 Task: Look for space in Marshalltown, United States from 26th August, 2023 to 10th September, 2023 for 6 adults, 2 children in price range Rs.10000 to Rs.15000. Place can be entire place or shared room with 6 bedrooms having 6 beds and 6 bathrooms. Property type can be house, flat, guest house. Amenities needed are: wifi, TV, free parkinig on premises, gym, breakfast. Booking option can be shelf check-in. Required host language is English.
Action: Mouse moved to (446, 95)
Screenshot: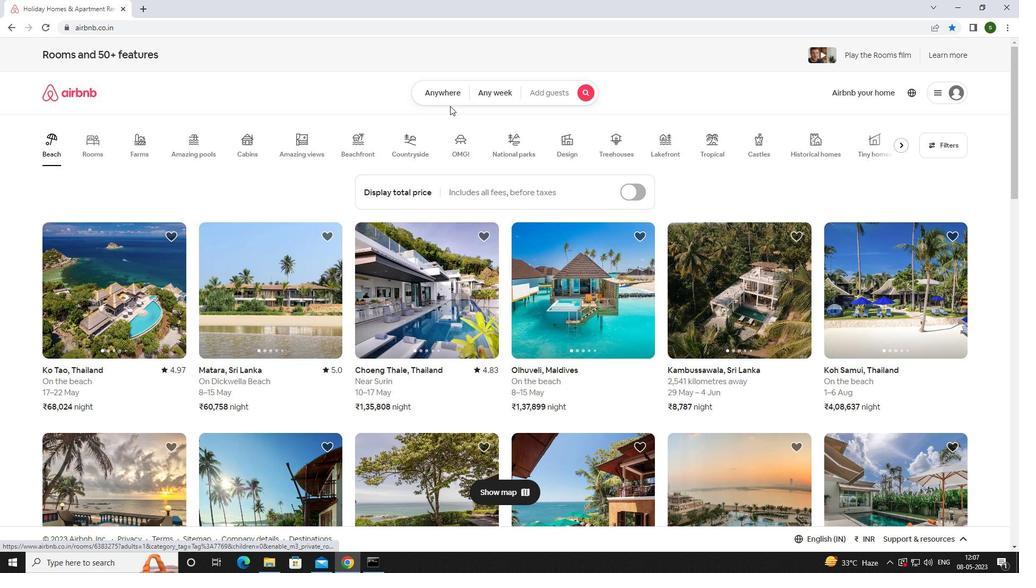 
Action: Mouse pressed left at (446, 95)
Screenshot: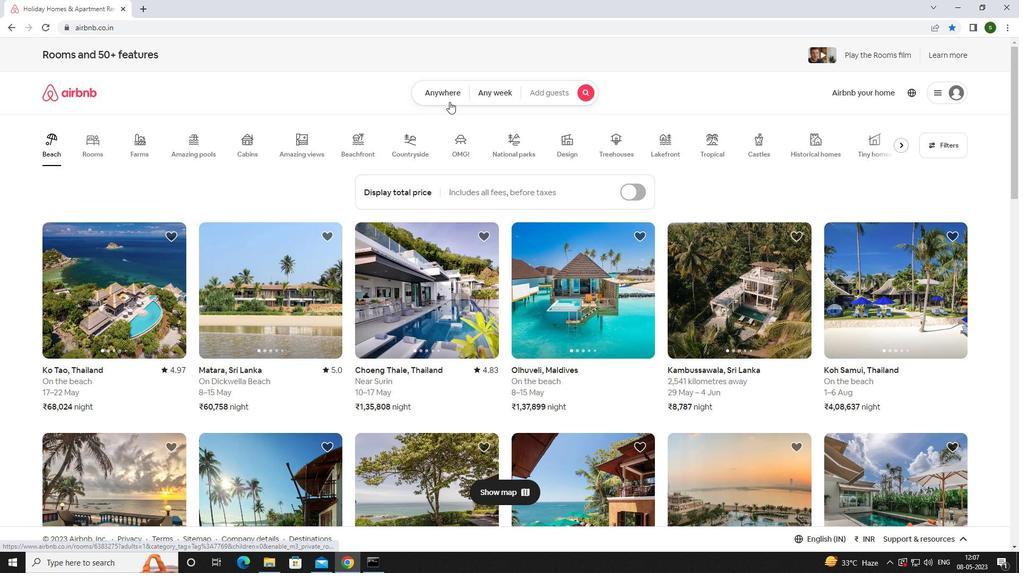 
Action: Mouse moved to (387, 134)
Screenshot: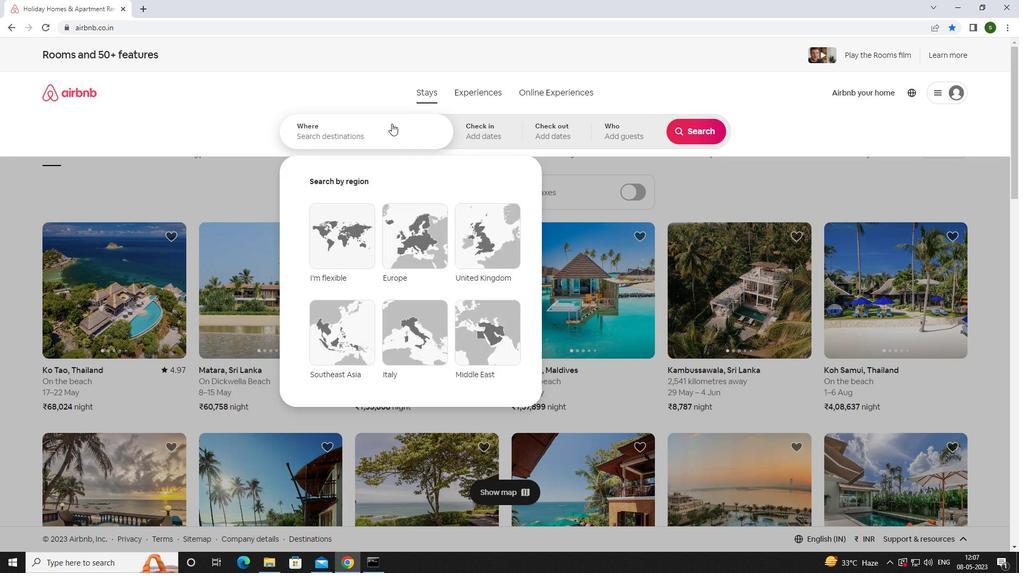 
Action: Mouse pressed left at (387, 134)
Screenshot: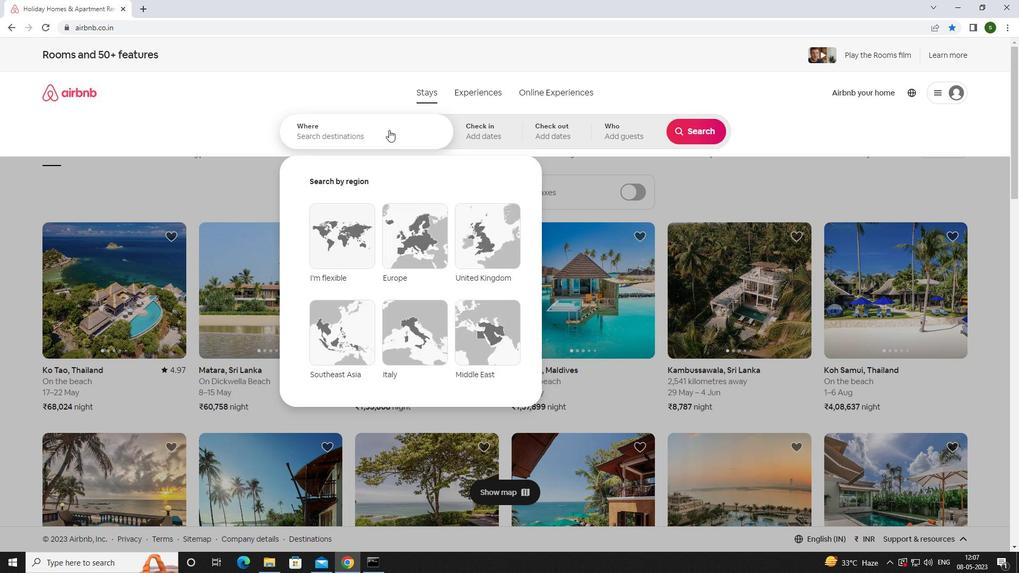 
Action: Key pressed <Key.caps_lock>m<Key.caps_lock>arshalltown,<Key.space><Key.caps_lock>u<Key.caps_lock>nited<Key.space><Key.caps_lock>s<Key.caps_lock>tates<Key.enter>
Screenshot: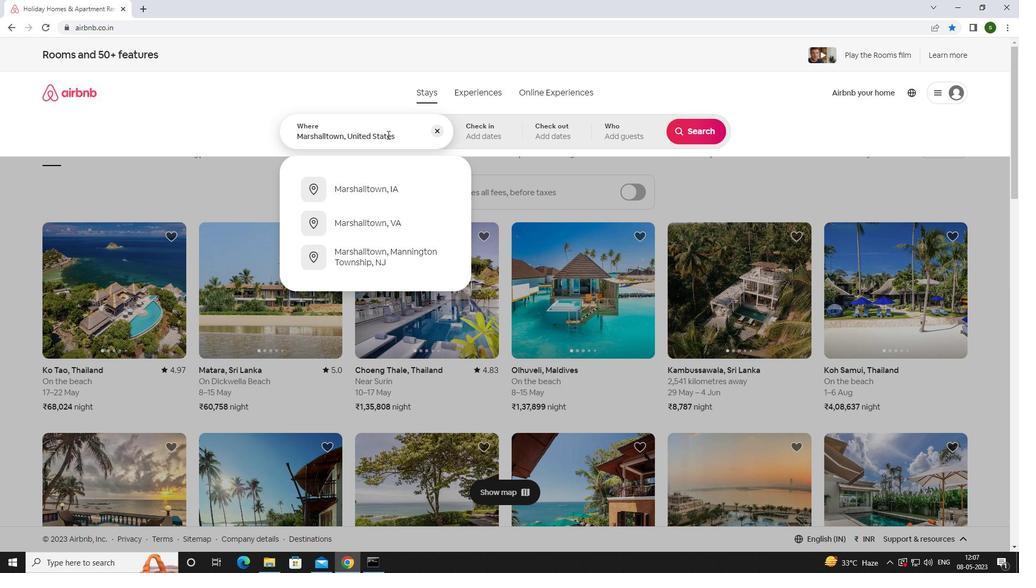 
Action: Mouse moved to (694, 208)
Screenshot: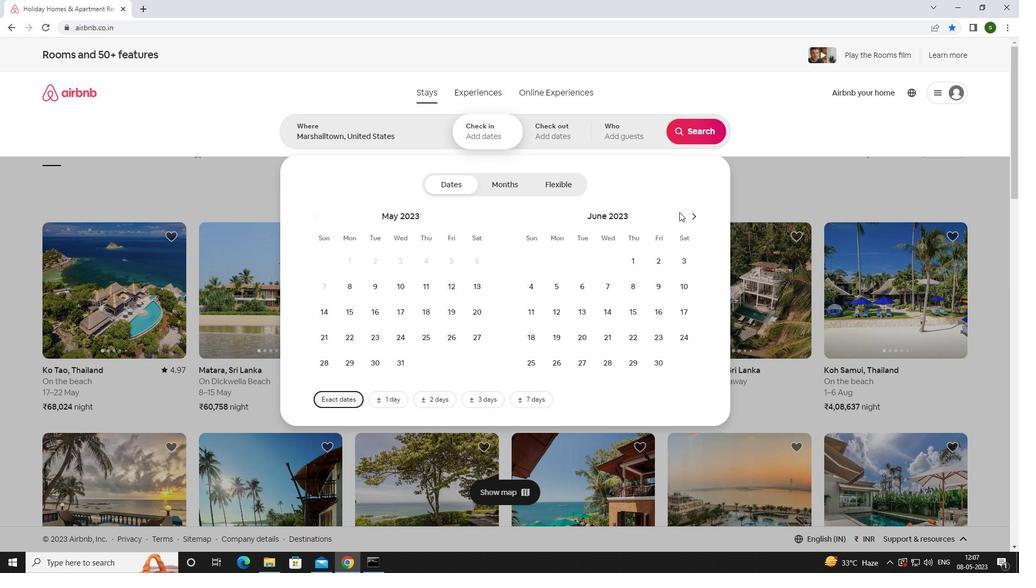 
Action: Mouse pressed left at (694, 208)
Screenshot: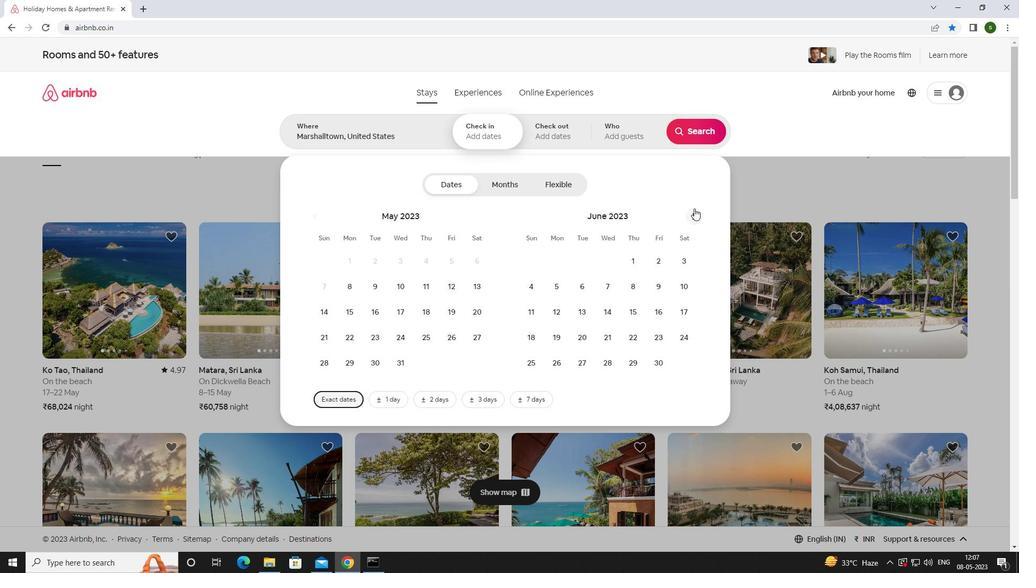 
Action: Mouse moved to (691, 212)
Screenshot: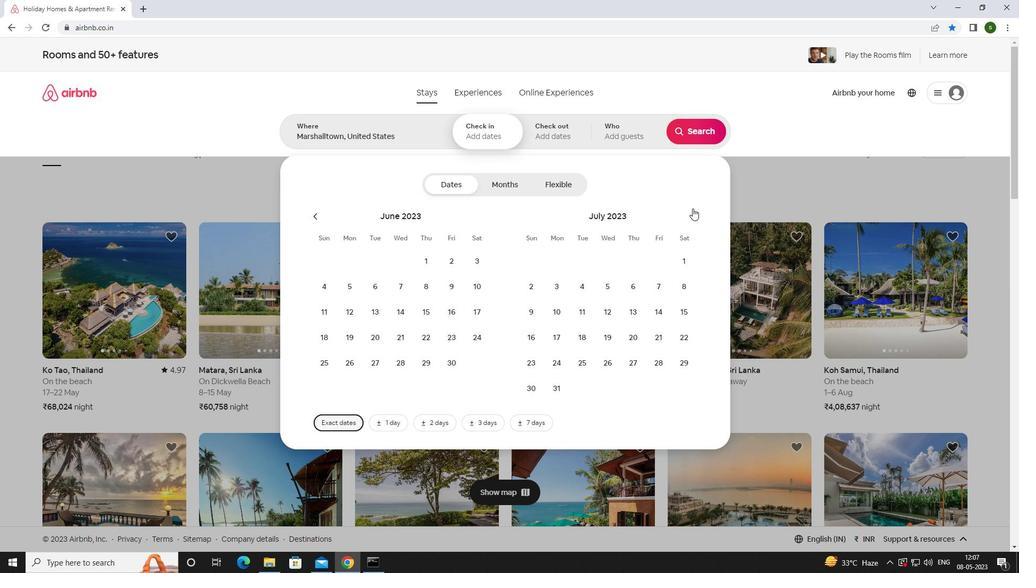 
Action: Mouse pressed left at (691, 212)
Screenshot: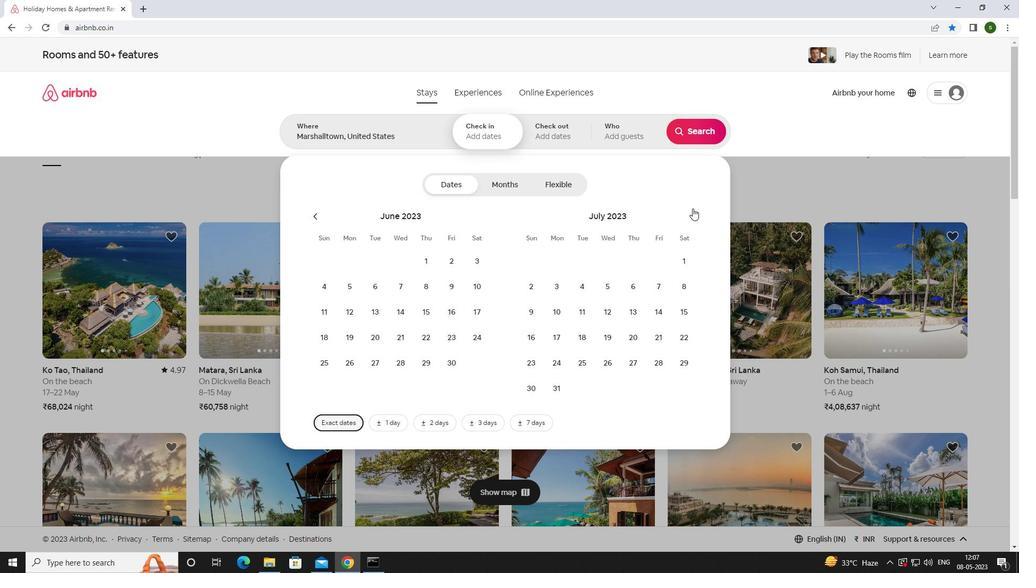 
Action: Mouse moved to (682, 342)
Screenshot: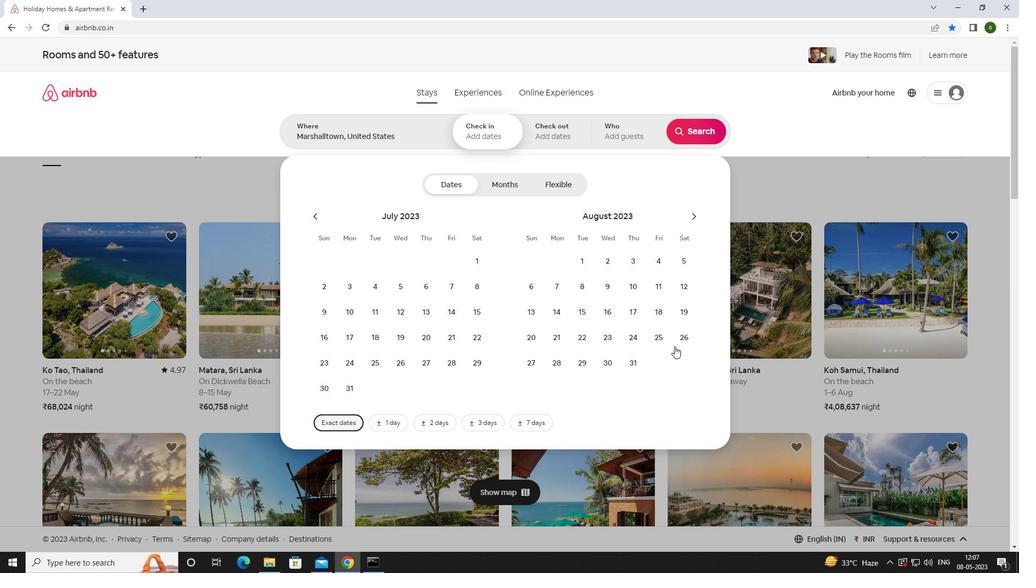 
Action: Mouse pressed left at (682, 342)
Screenshot: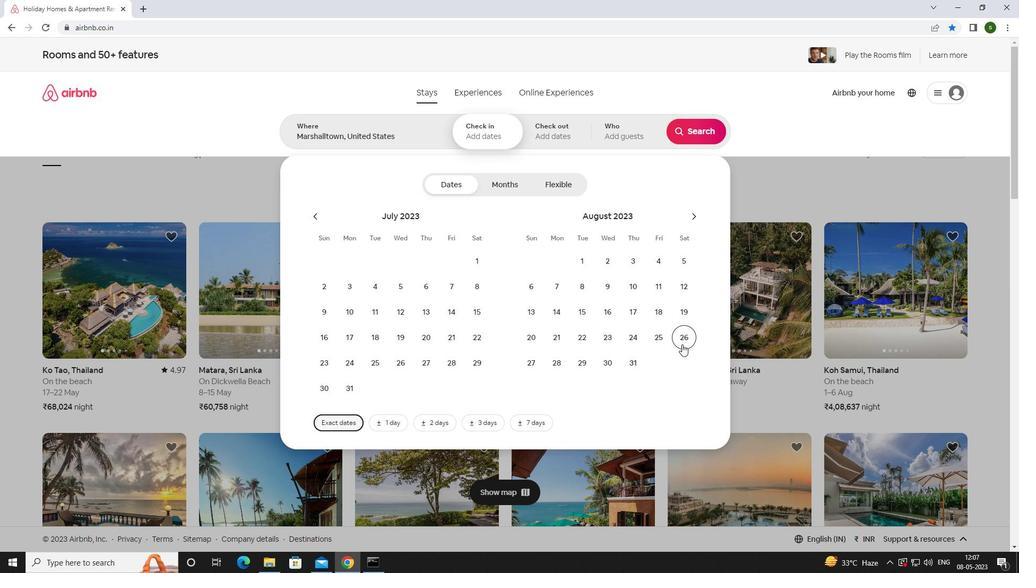 
Action: Mouse moved to (690, 214)
Screenshot: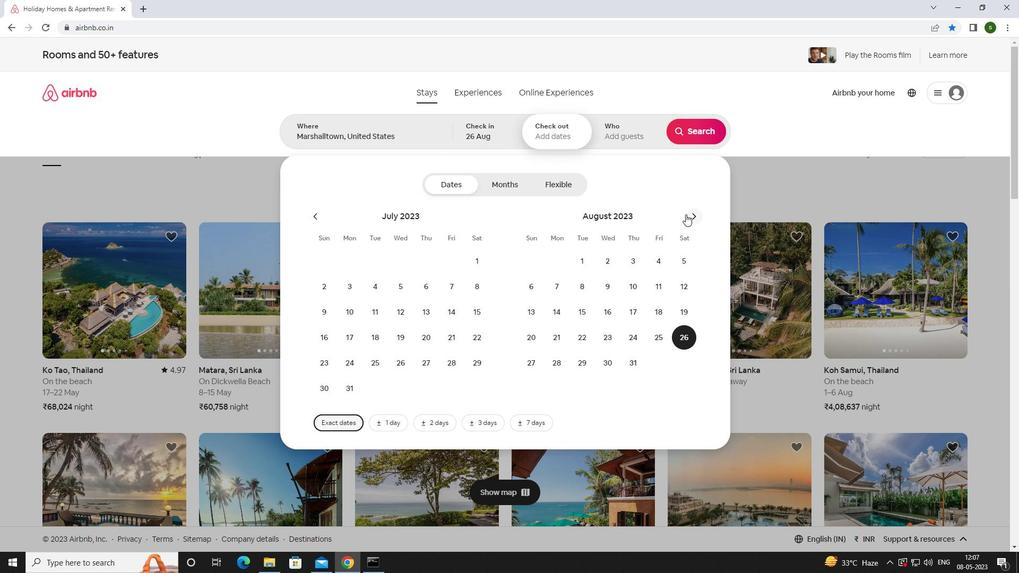 
Action: Mouse pressed left at (690, 214)
Screenshot: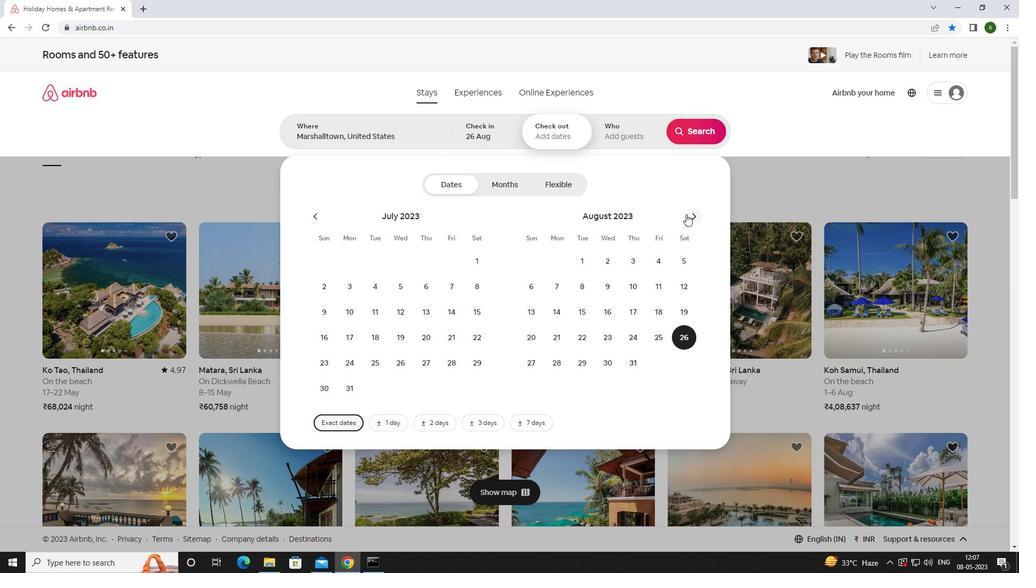 
Action: Mouse moved to (531, 313)
Screenshot: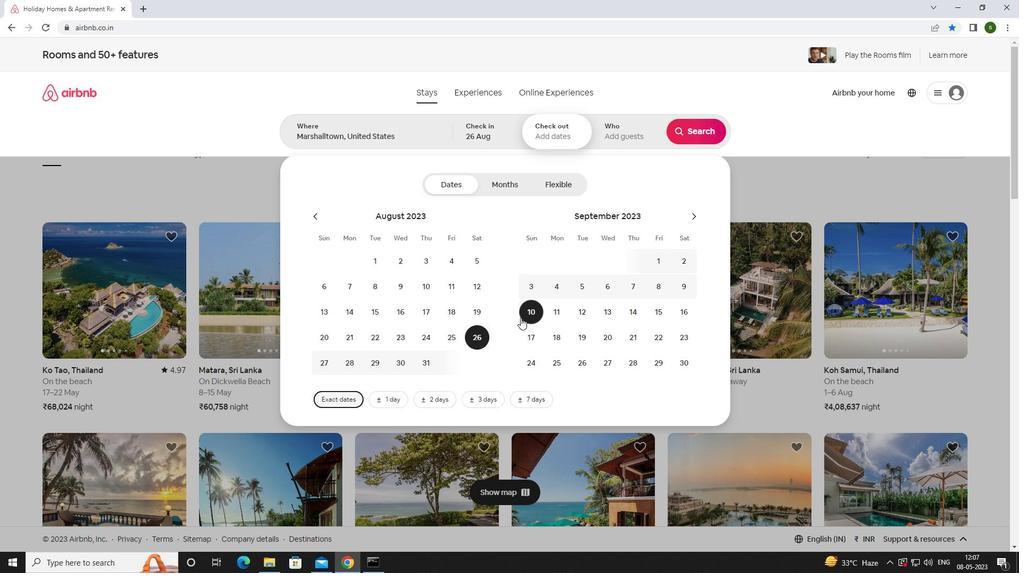 
Action: Mouse pressed left at (531, 313)
Screenshot: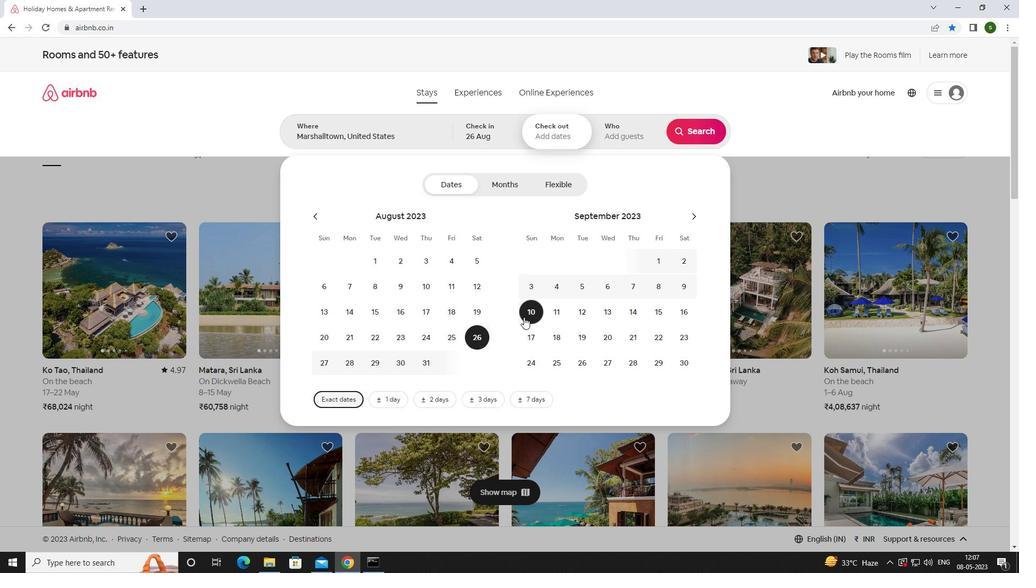 
Action: Mouse moved to (633, 135)
Screenshot: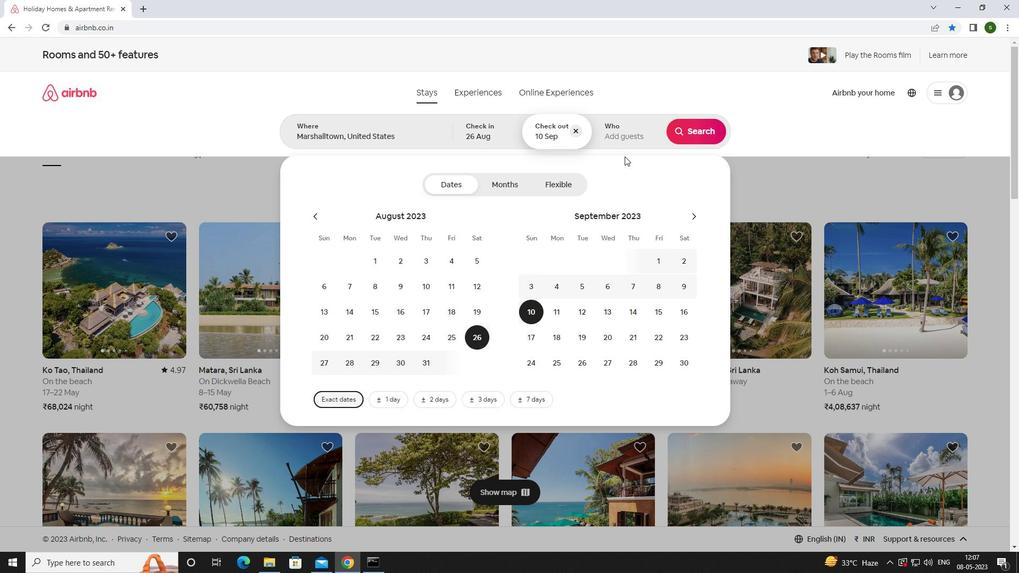 
Action: Mouse pressed left at (633, 135)
Screenshot: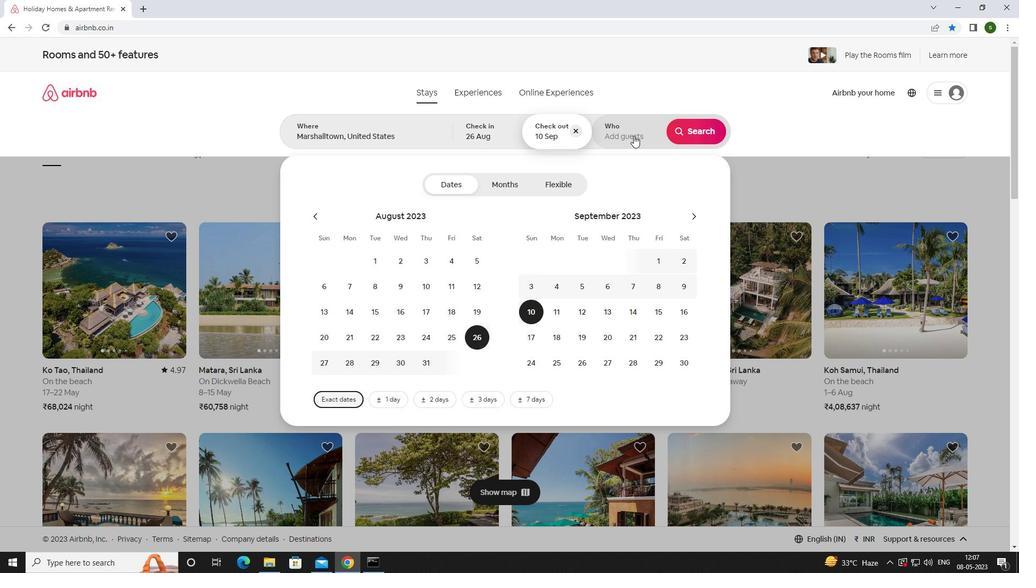 
Action: Mouse moved to (705, 186)
Screenshot: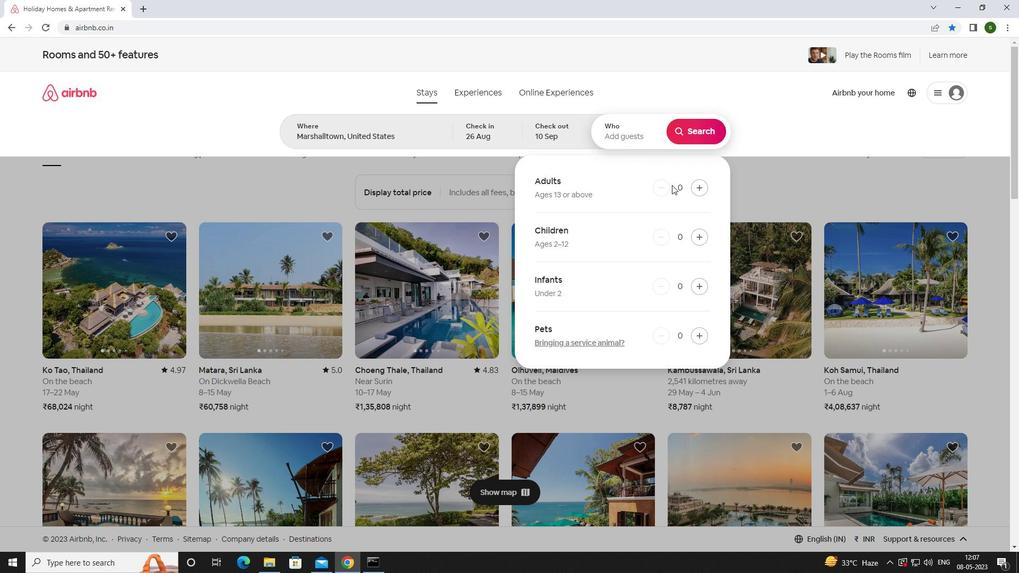 
Action: Mouse pressed left at (705, 186)
Screenshot: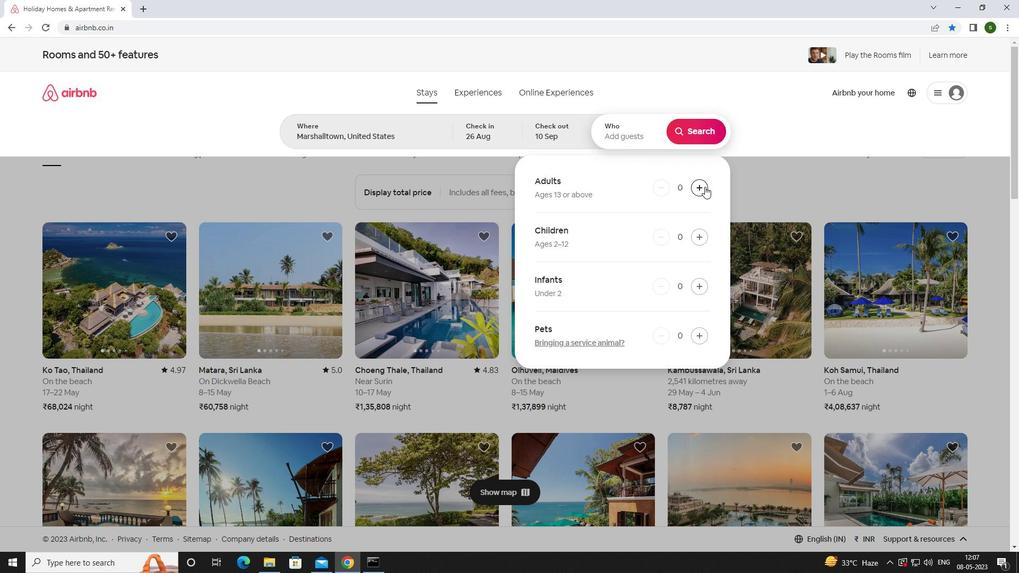 
Action: Mouse pressed left at (705, 186)
Screenshot: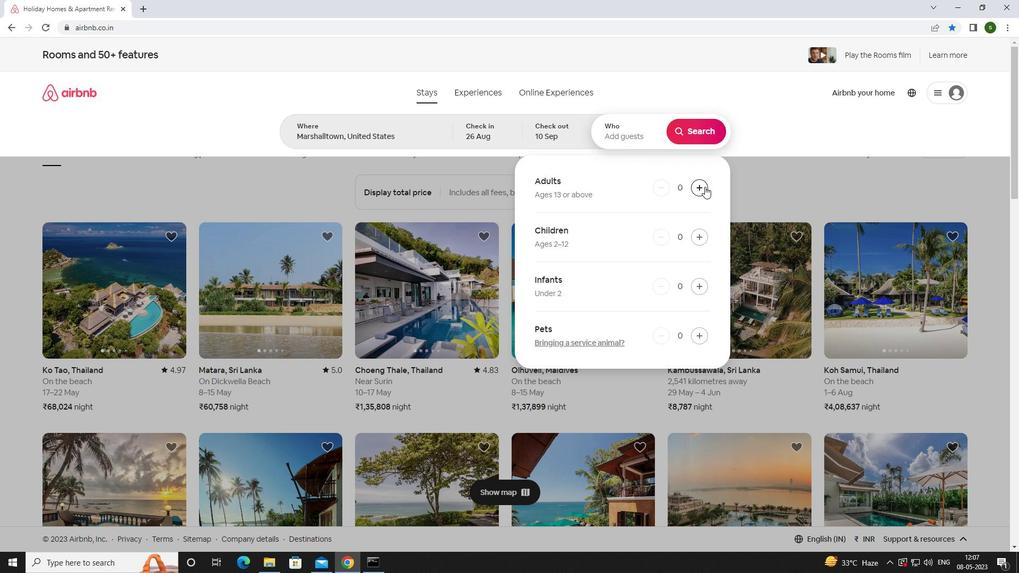 
Action: Mouse pressed left at (705, 186)
Screenshot: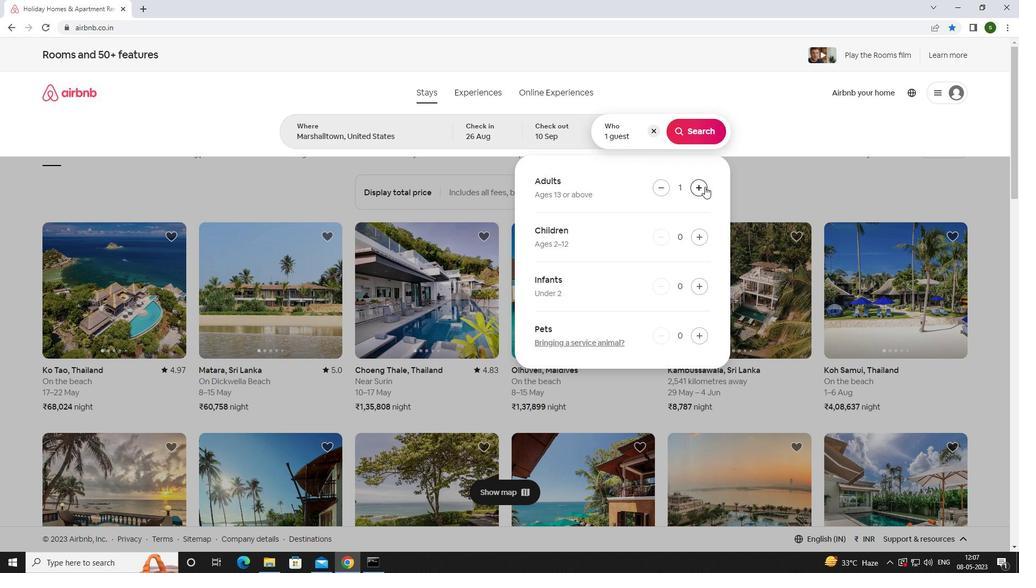 
Action: Mouse pressed left at (705, 186)
Screenshot: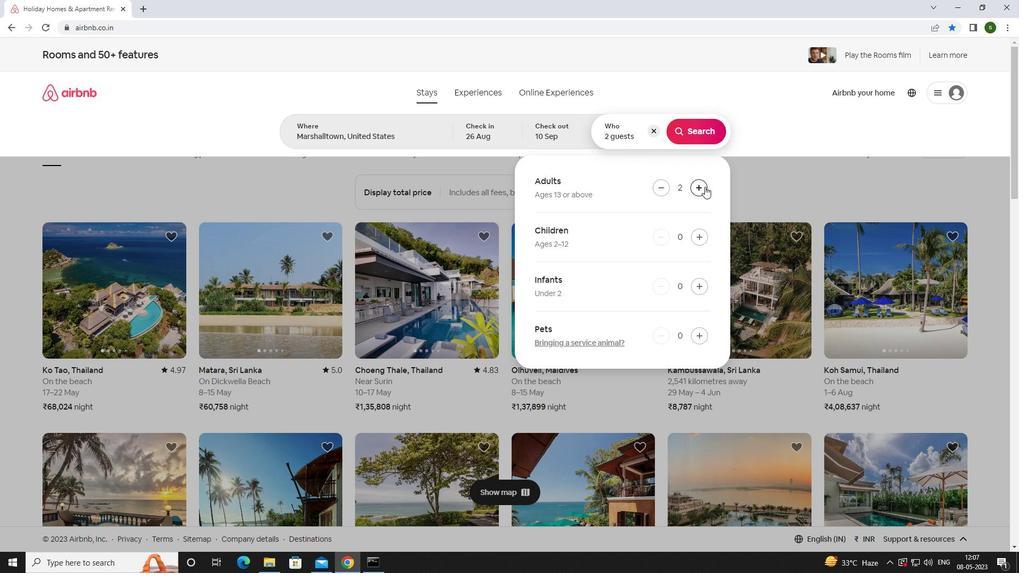 
Action: Mouse pressed left at (705, 186)
Screenshot: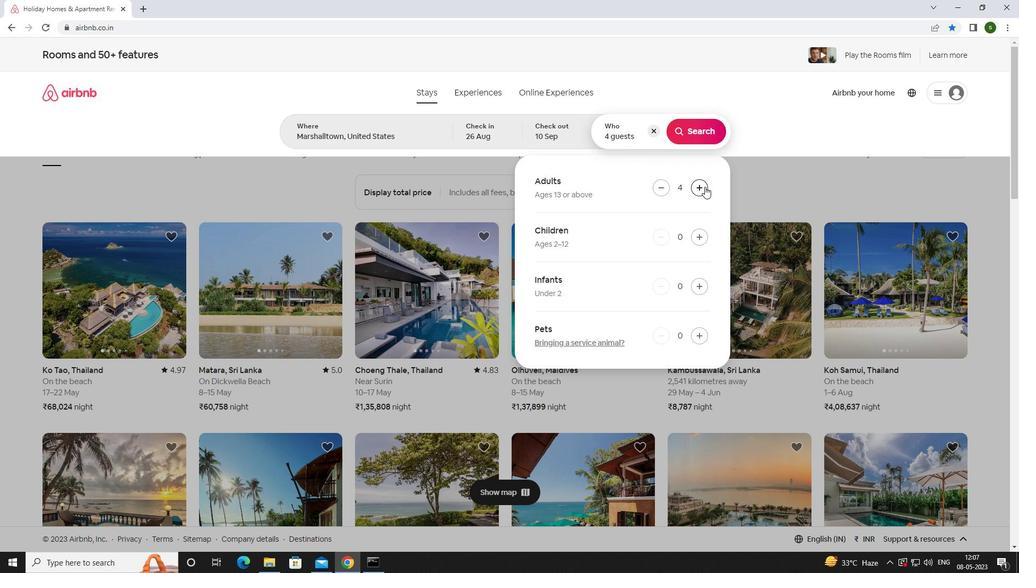 
Action: Mouse pressed left at (705, 186)
Screenshot: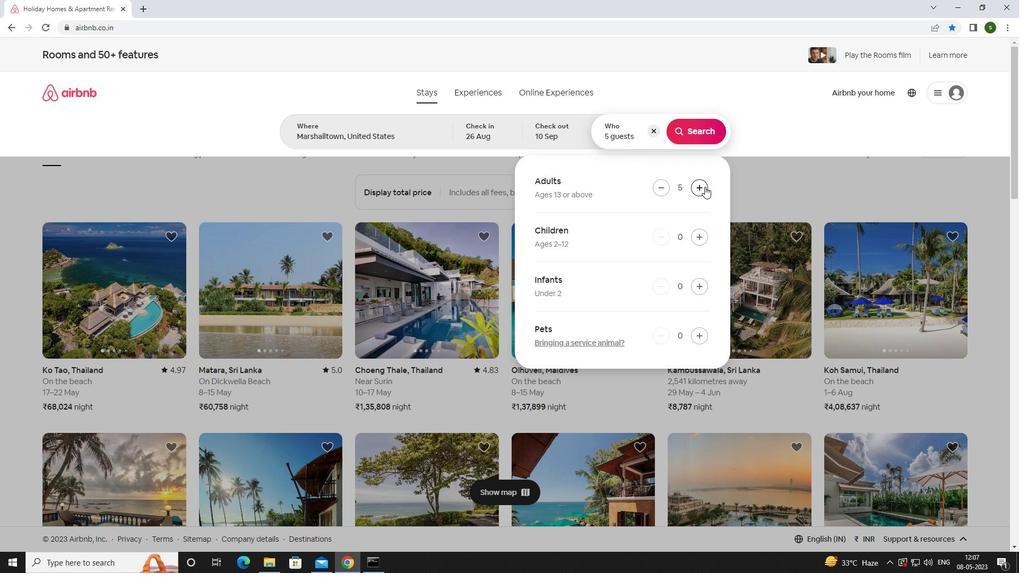 
Action: Mouse moved to (696, 236)
Screenshot: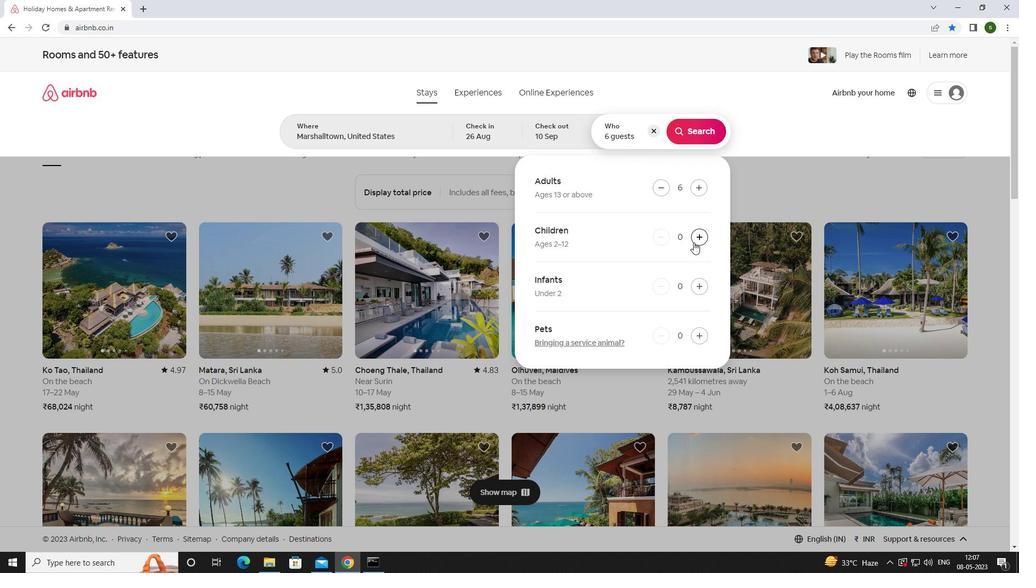 
Action: Mouse pressed left at (696, 236)
Screenshot: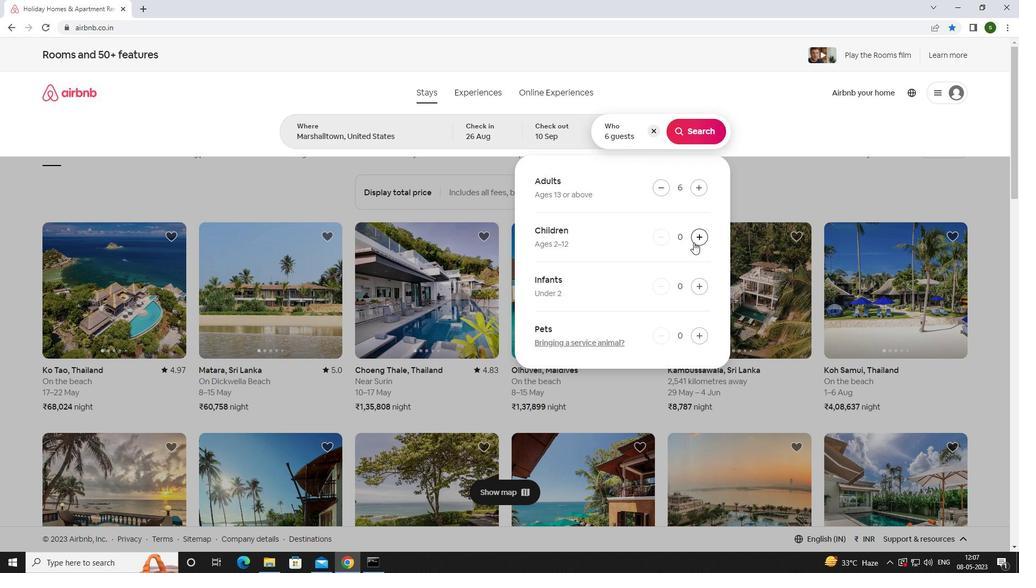 
Action: Mouse pressed left at (696, 236)
Screenshot: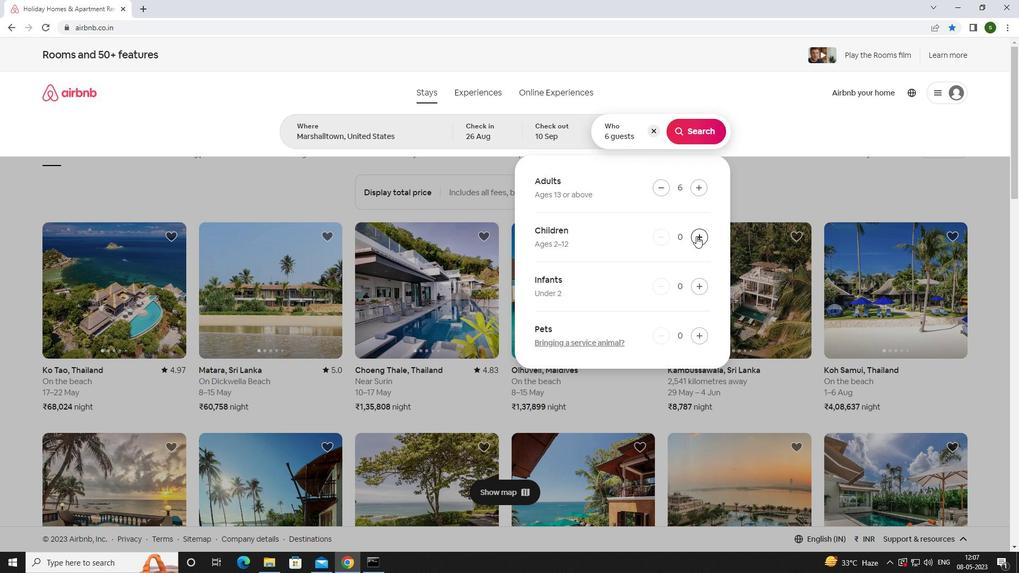 
Action: Mouse moved to (695, 137)
Screenshot: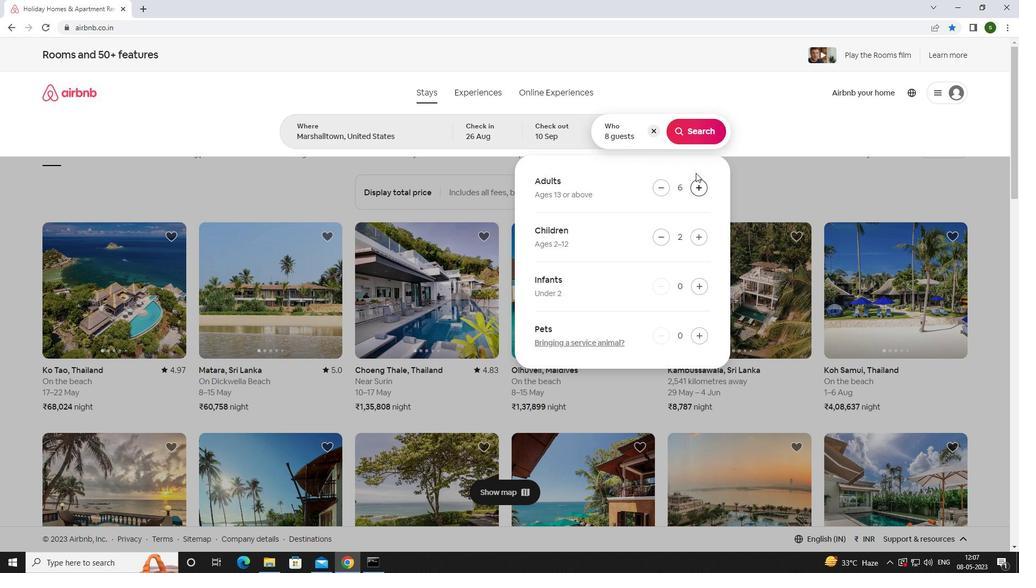
Action: Mouse pressed left at (695, 137)
Screenshot: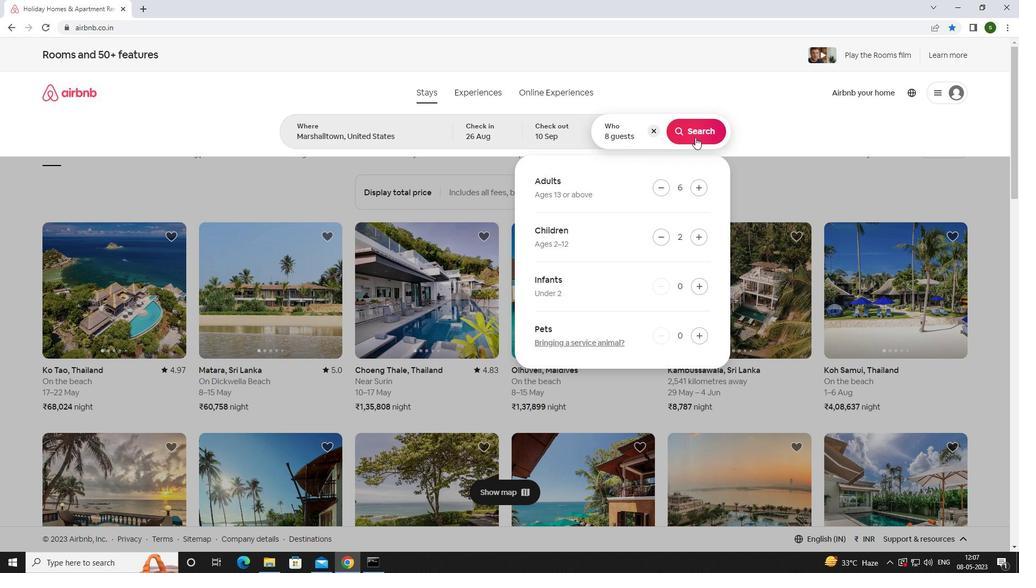 
Action: Mouse moved to (964, 108)
Screenshot: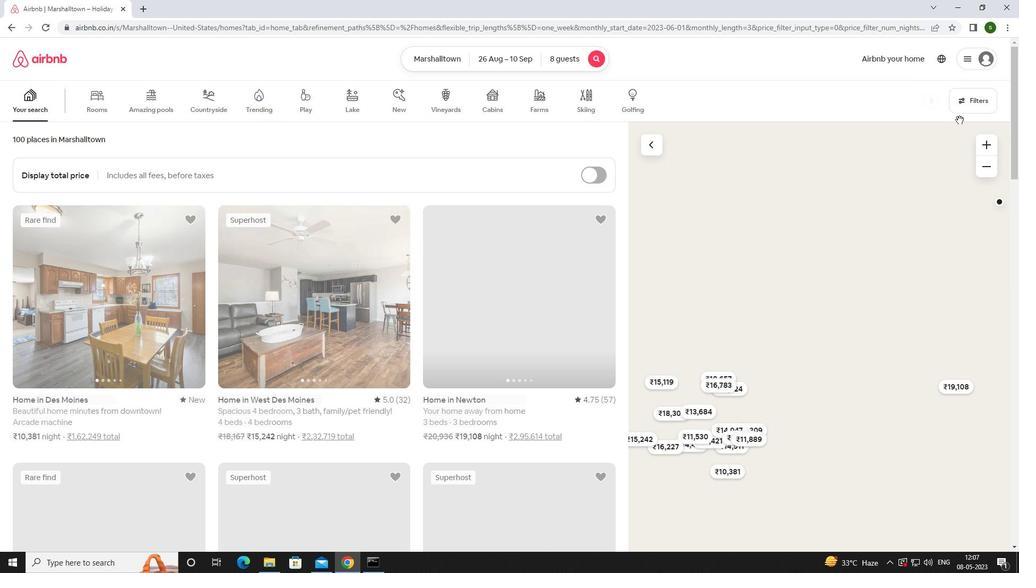 
Action: Mouse pressed left at (964, 108)
Screenshot: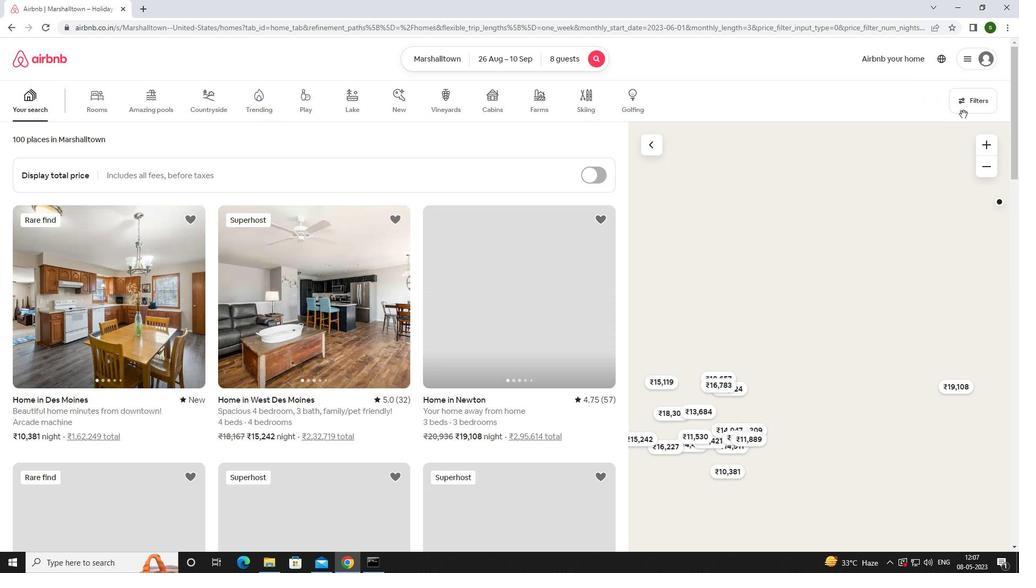 
Action: Mouse moved to (442, 353)
Screenshot: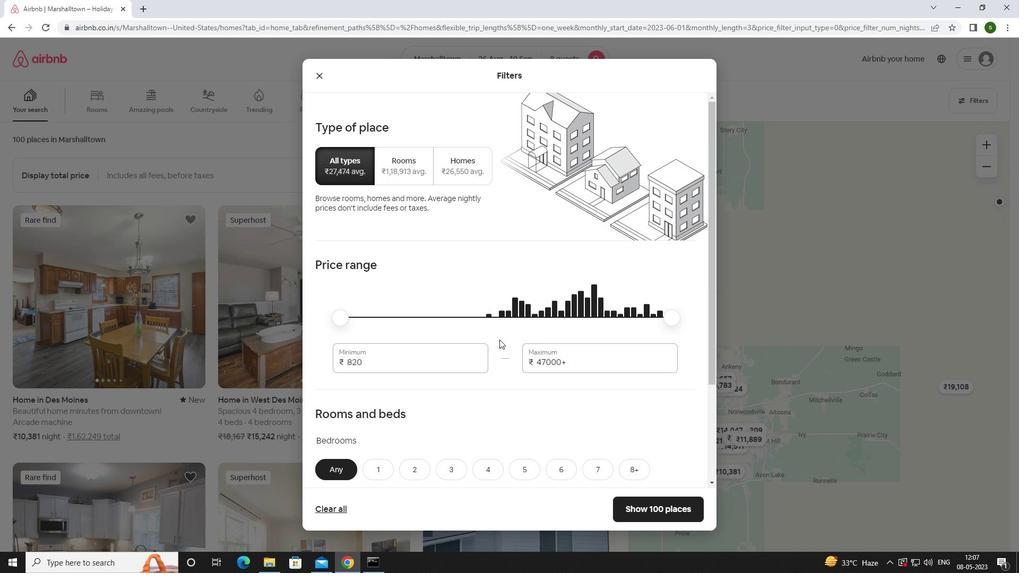 
Action: Mouse pressed left at (442, 353)
Screenshot: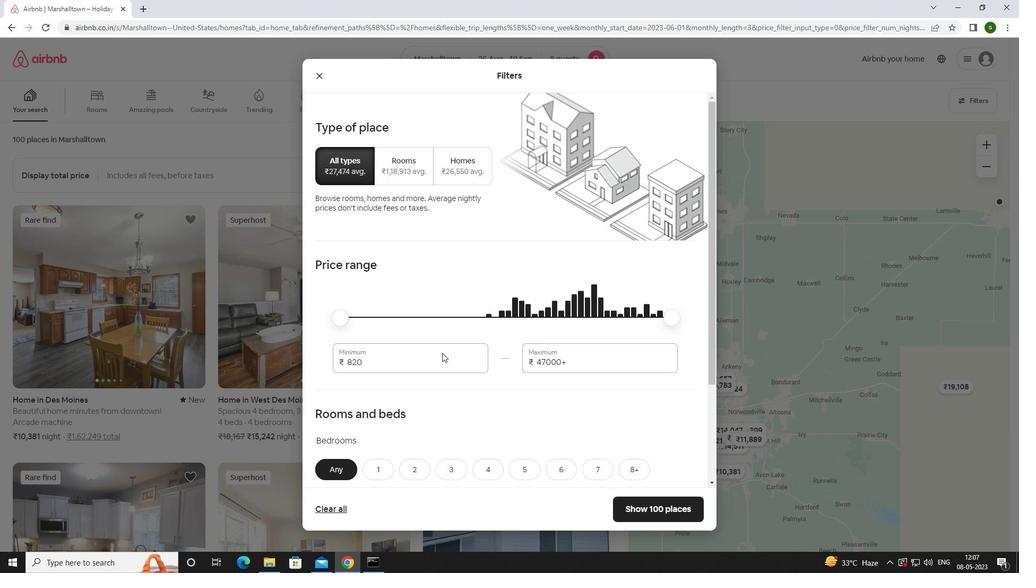 
Action: Mouse moved to (441, 353)
Screenshot: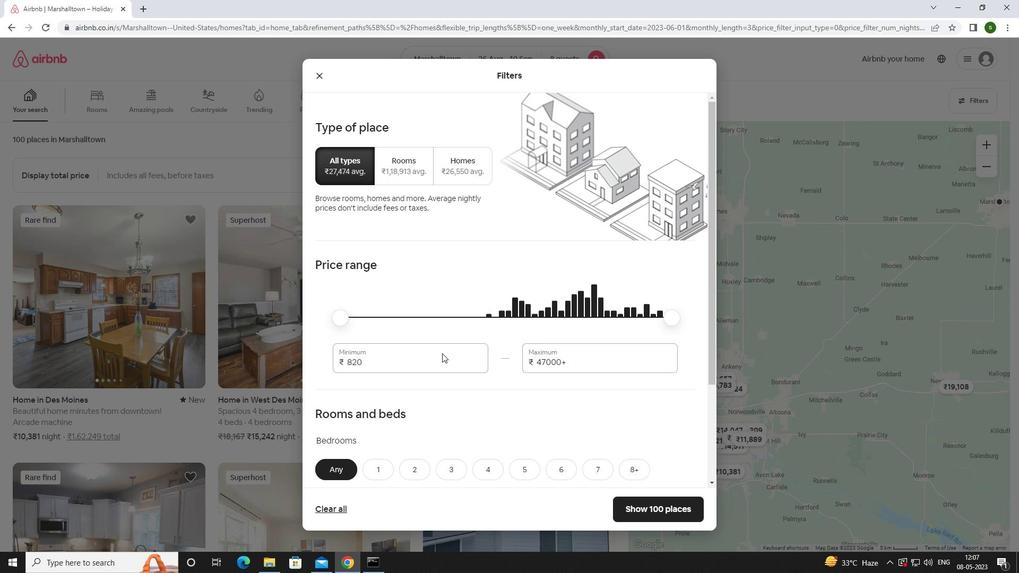 
Action: Key pressed <Key.backspace><Key.backspace><Key.backspace><Key.backspace><Key.backspace>10000
Screenshot: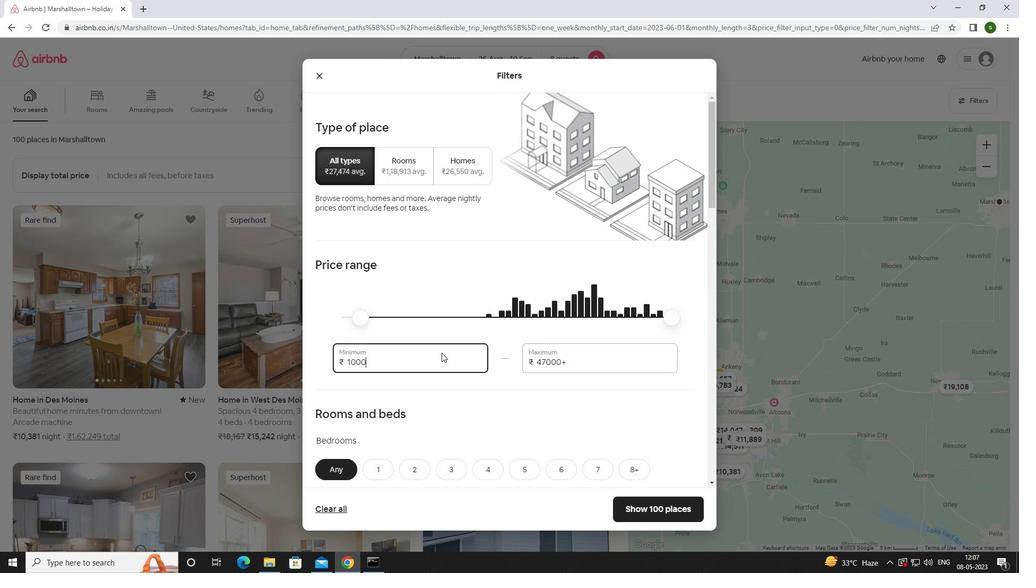 
Action: Mouse moved to (574, 361)
Screenshot: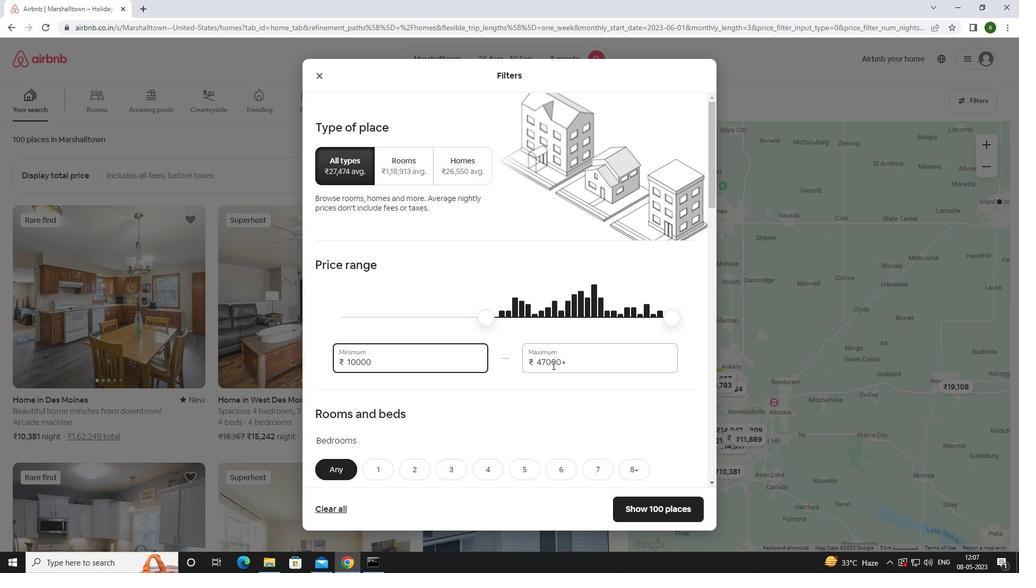 
Action: Mouse pressed left at (574, 361)
Screenshot: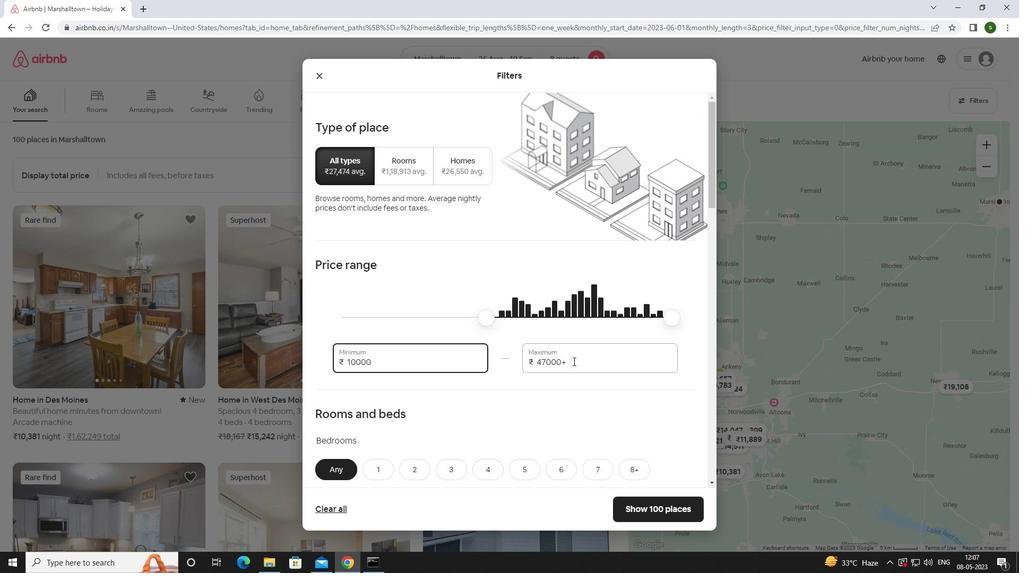 
Action: Mouse moved to (575, 359)
Screenshot: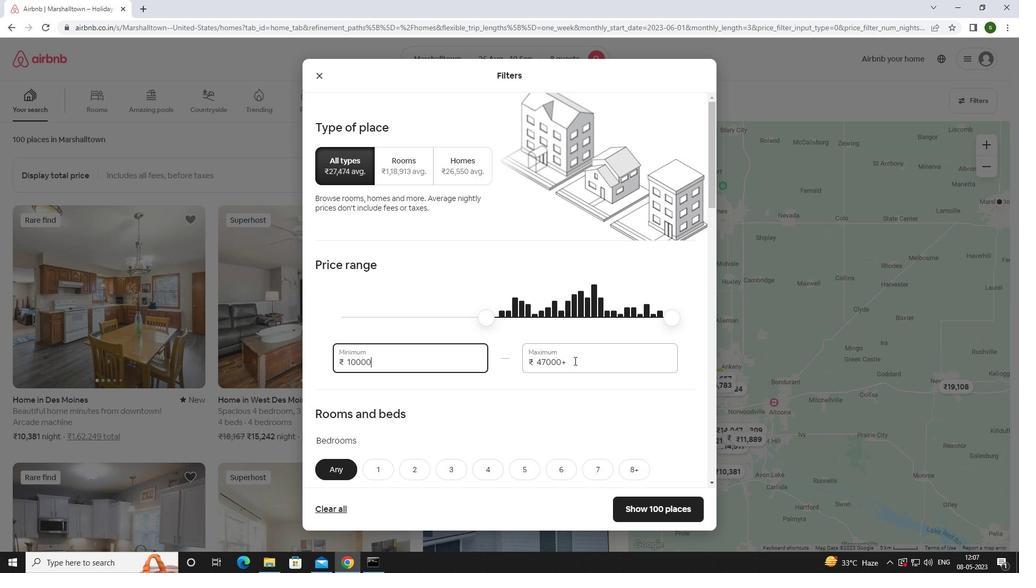
Action: Key pressed <Key.backspace><Key.backspace><Key.backspace><Key.backspace><Key.backspace><Key.backspace><Key.backspace><Key.backspace><Key.backspace>15000
Screenshot: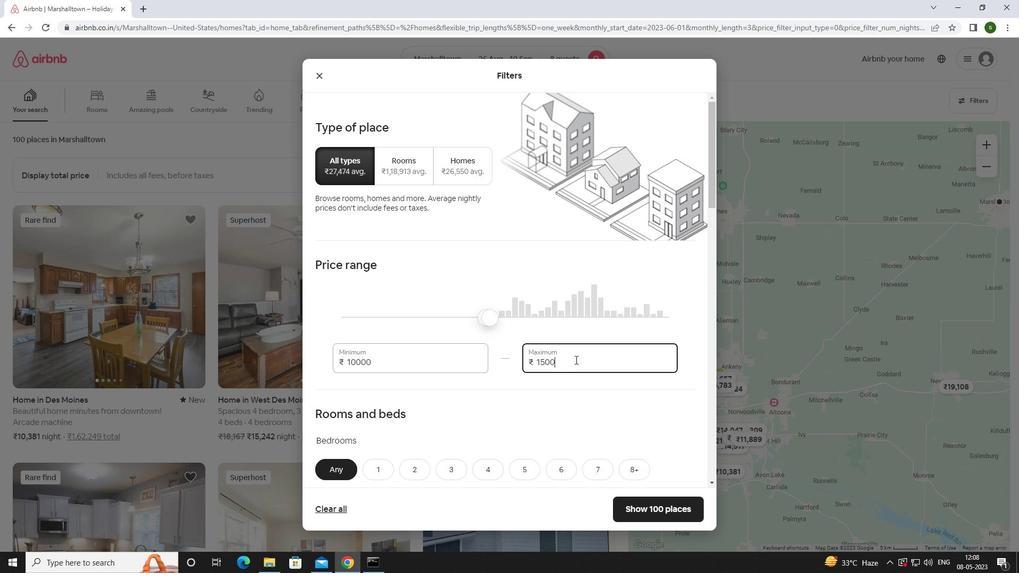 
Action: Mouse moved to (554, 359)
Screenshot: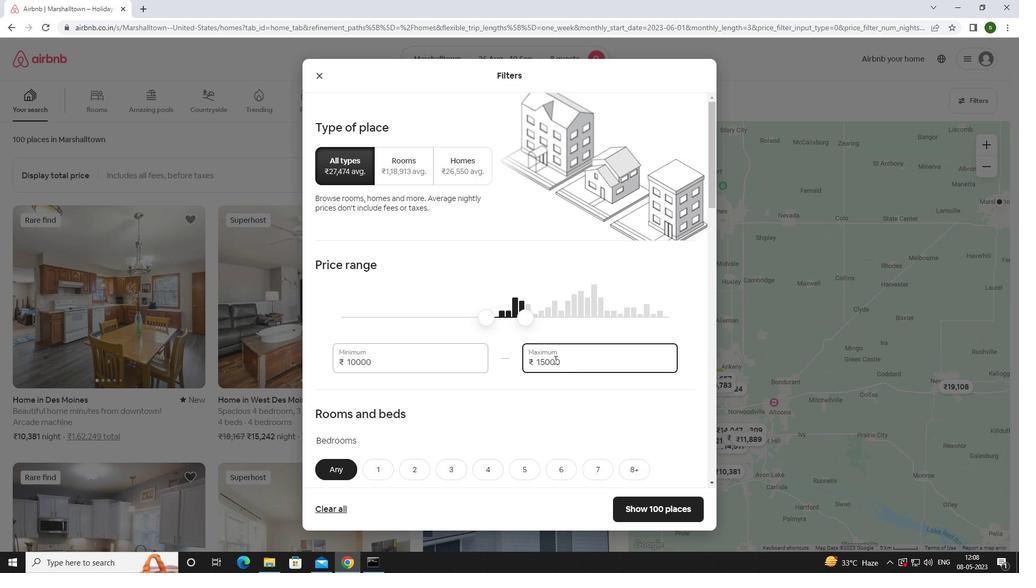
Action: Mouse scrolled (554, 359) with delta (0, 0)
Screenshot: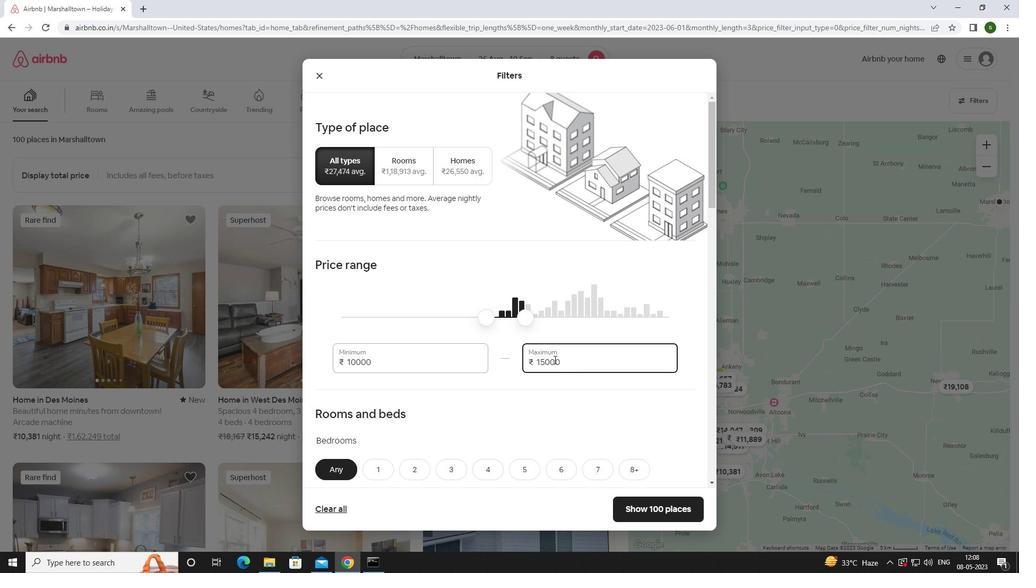 
Action: Mouse scrolled (554, 359) with delta (0, 0)
Screenshot: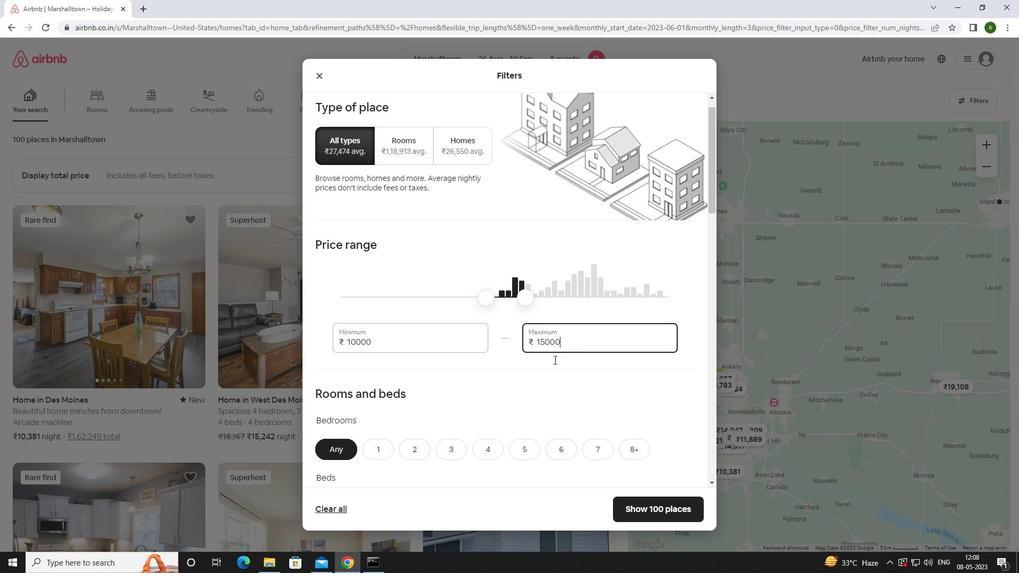
Action: Mouse scrolled (554, 359) with delta (0, 0)
Screenshot: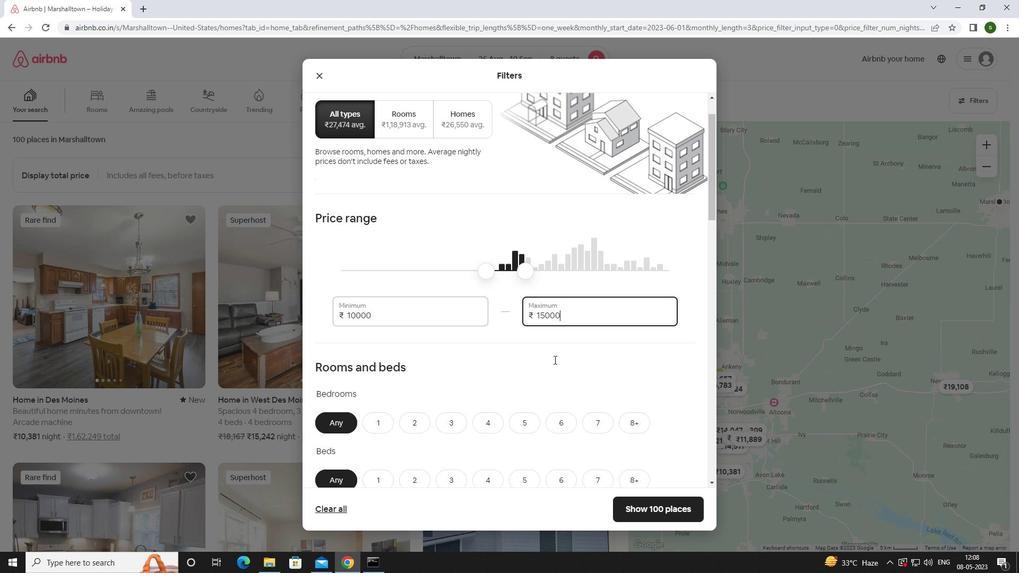 
Action: Mouse scrolled (554, 359) with delta (0, 0)
Screenshot: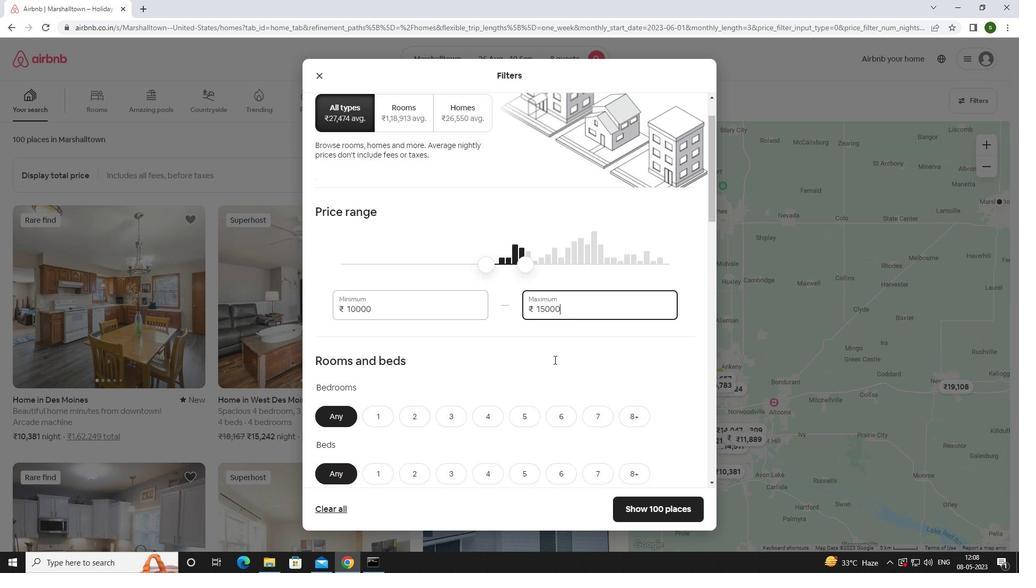 
Action: Mouse moved to (556, 254)
Screenshot: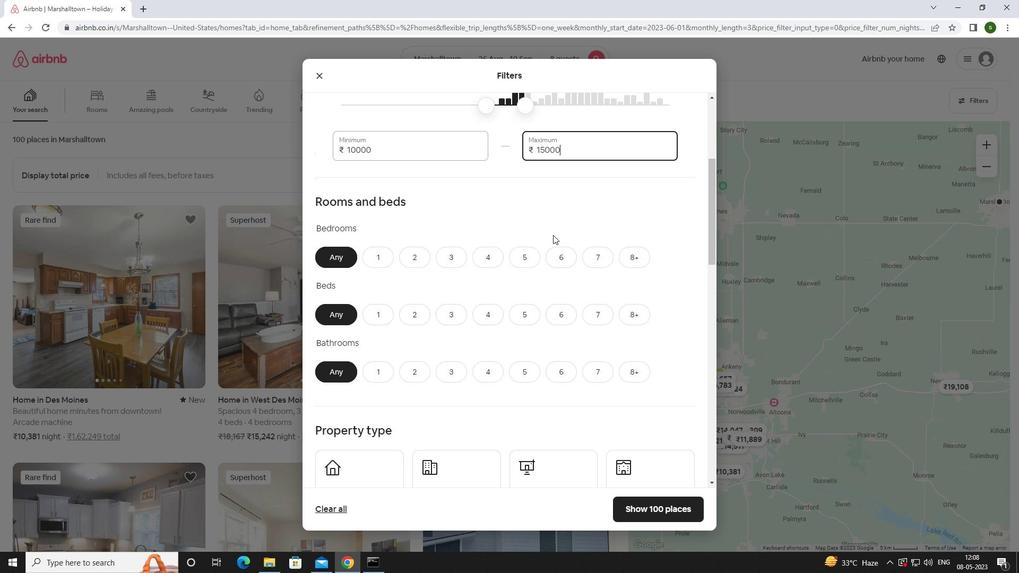 
Action: Mouse pressed left at (556, 254)
Screenshot: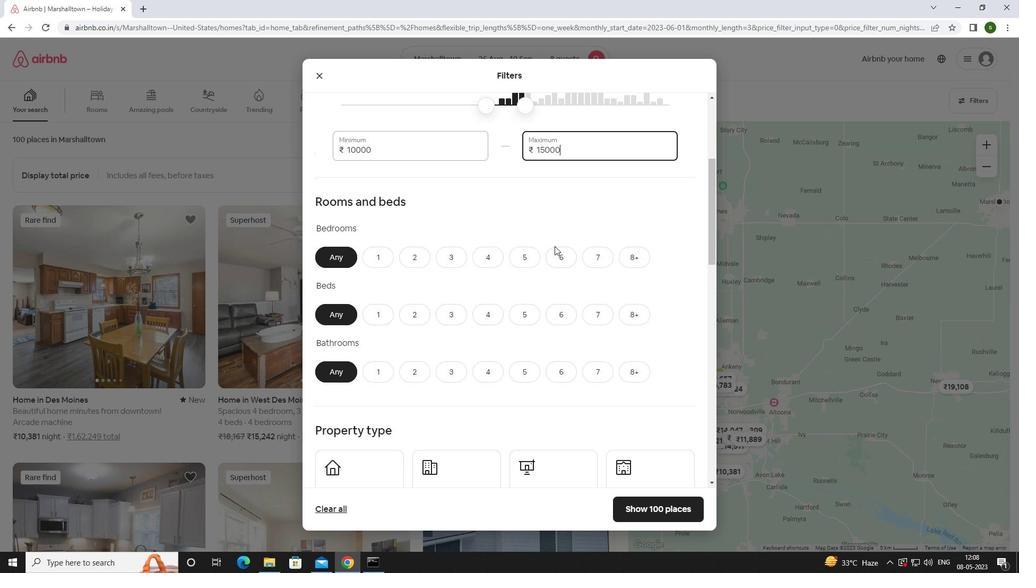 
Action: Mouse moved to (562, 313)
Screenshot: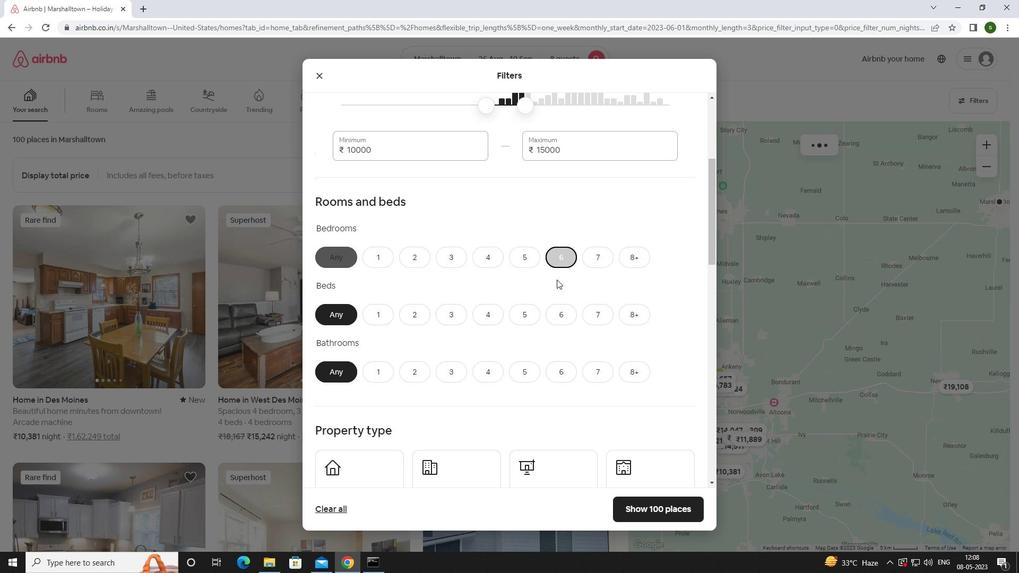 
Action: Mouse pressed left at (562, 313)
Screenshot: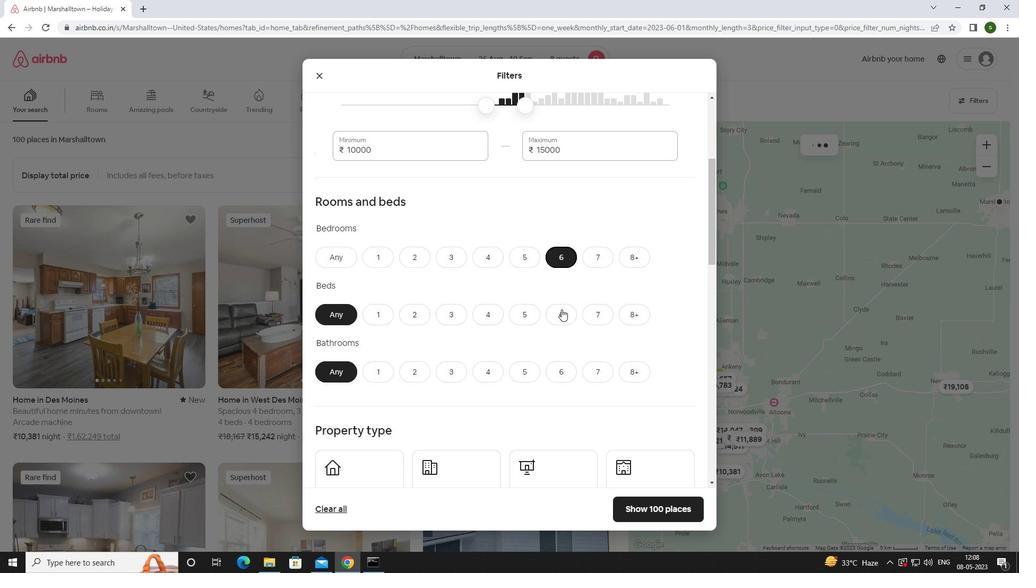 
Action: Mouse moved to (556, 376)
Screenshot: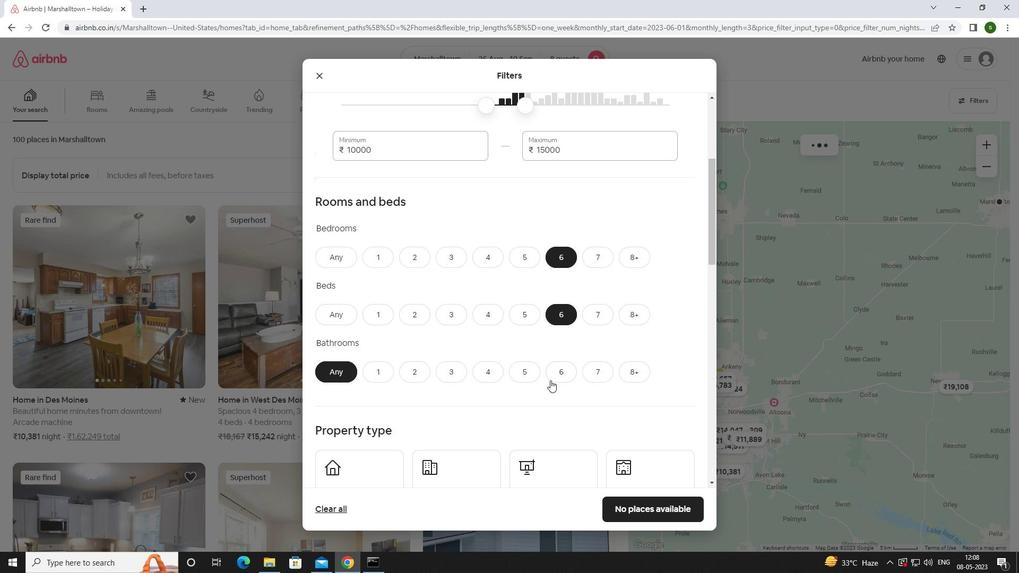 
Action: Mouse pressed left at (556, 376)
Screenshot: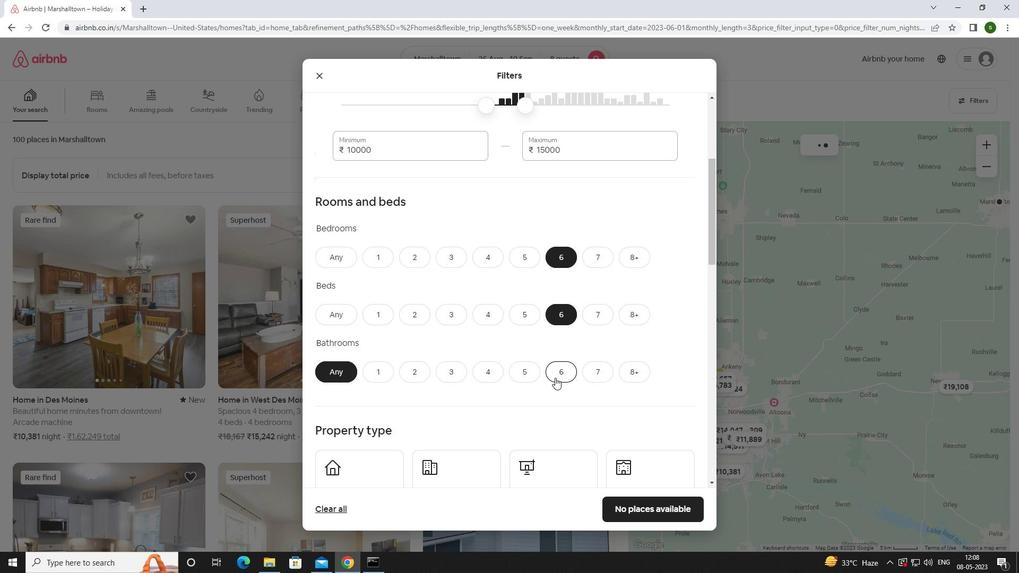 
Action: Mouse moved to (513, 361)
Screenshot: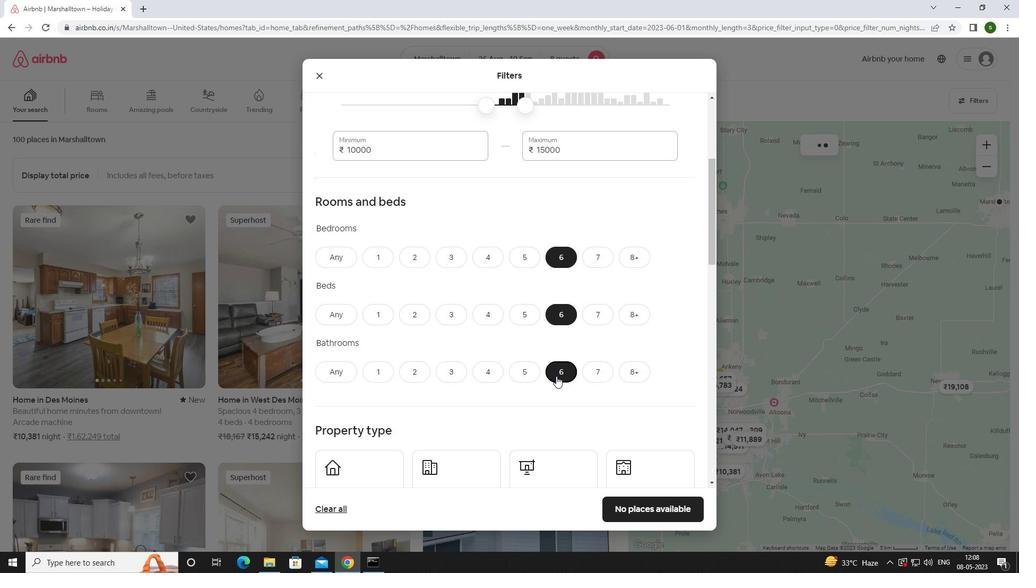 
Action: Mouse scrolled (513, 360) with delta (0, 0)
Screenshot: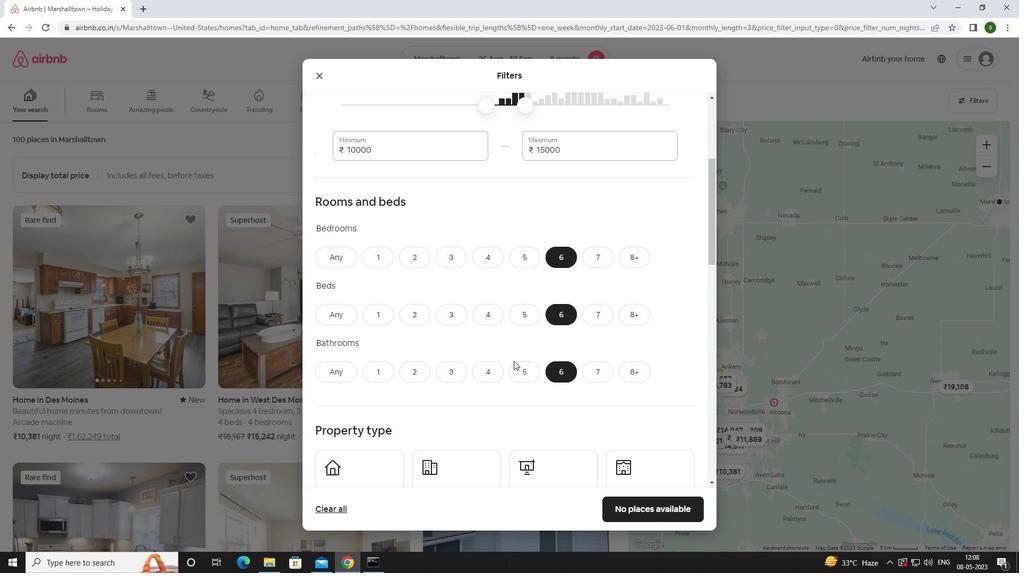 
Action: Mouse scrolled (513, 360) with delta (0, 0)
Screenshot: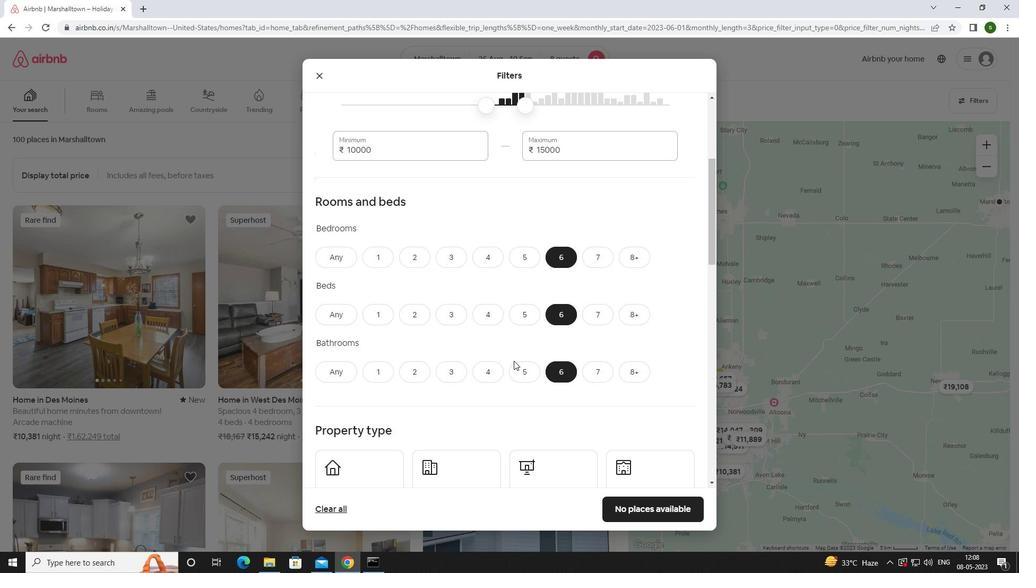
Action: Mouse scrolled (513, 360) with delta (0, 0)
Screenshot: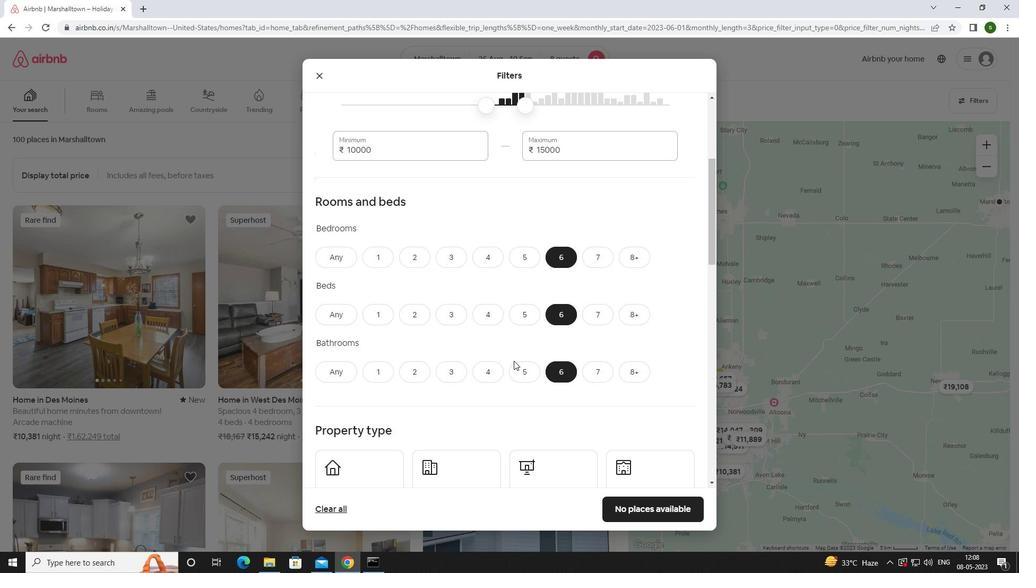 
Action: Mouse moved to (358, 333)
Screenshot: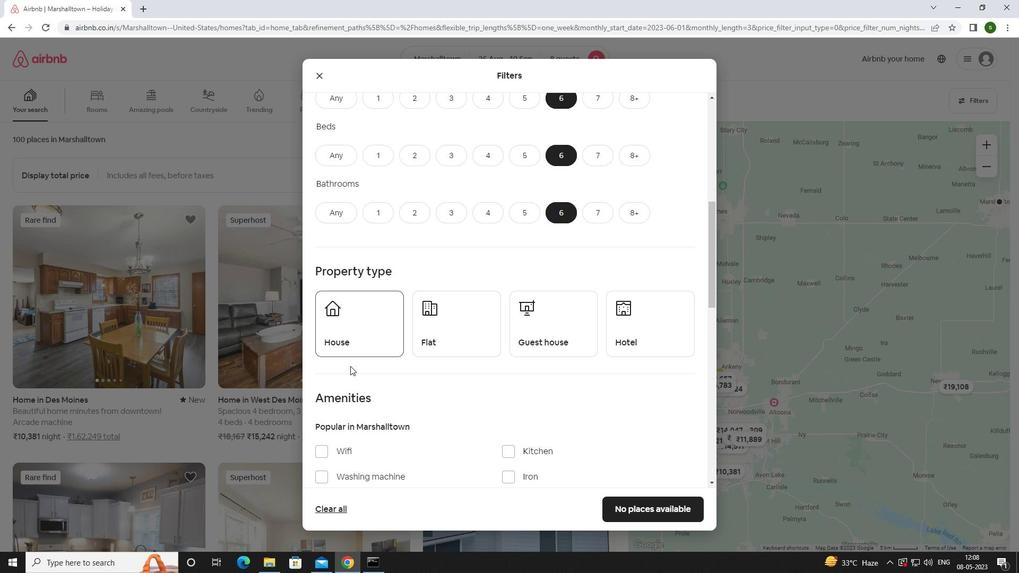 
Action: Mouse pressed left at (358, 333)
Screenshot: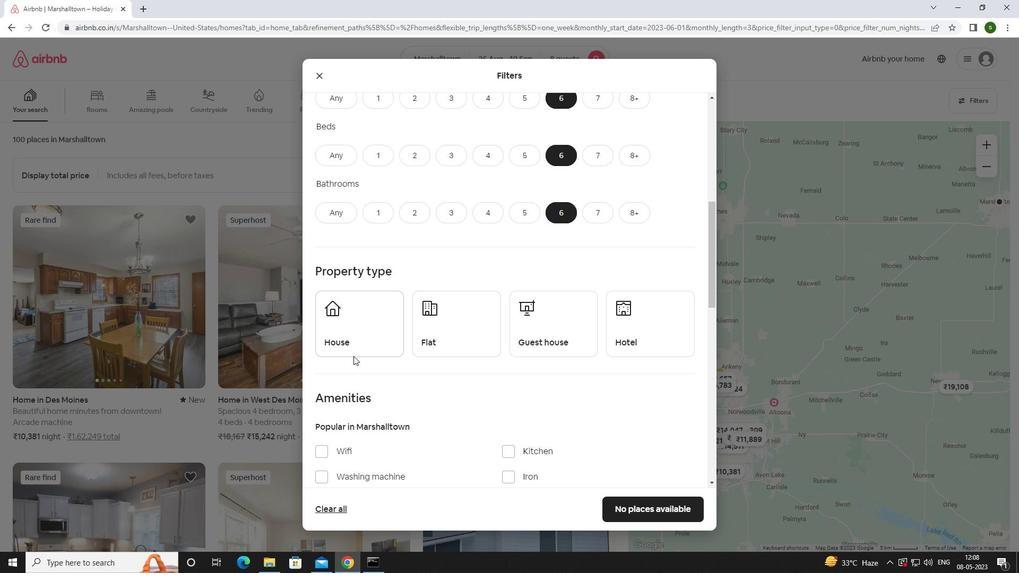 
Action: Mouse moved to (471, 336)
Screenshot: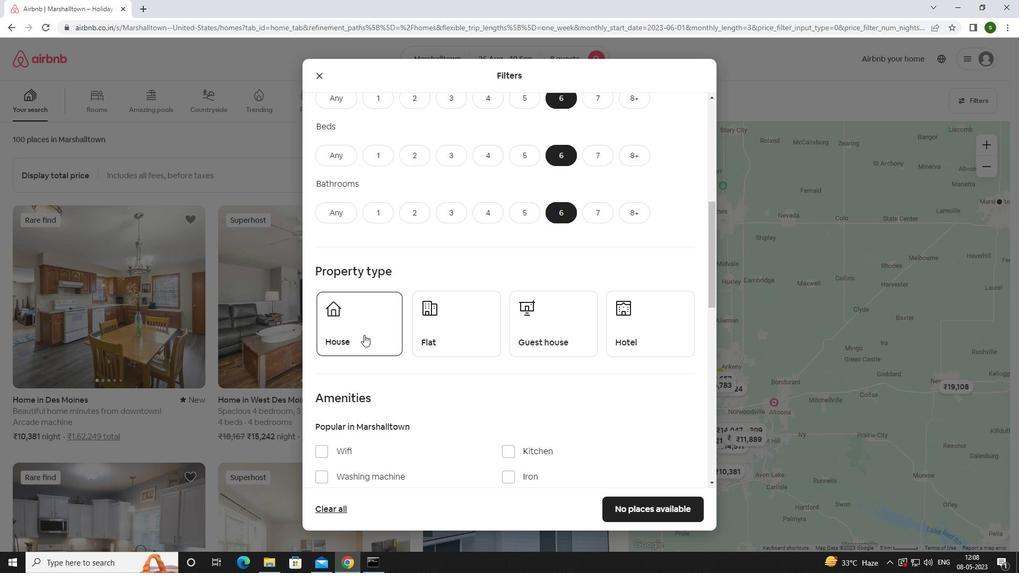 
Action: Mouse pressed left at (471, 336)
Screenshot: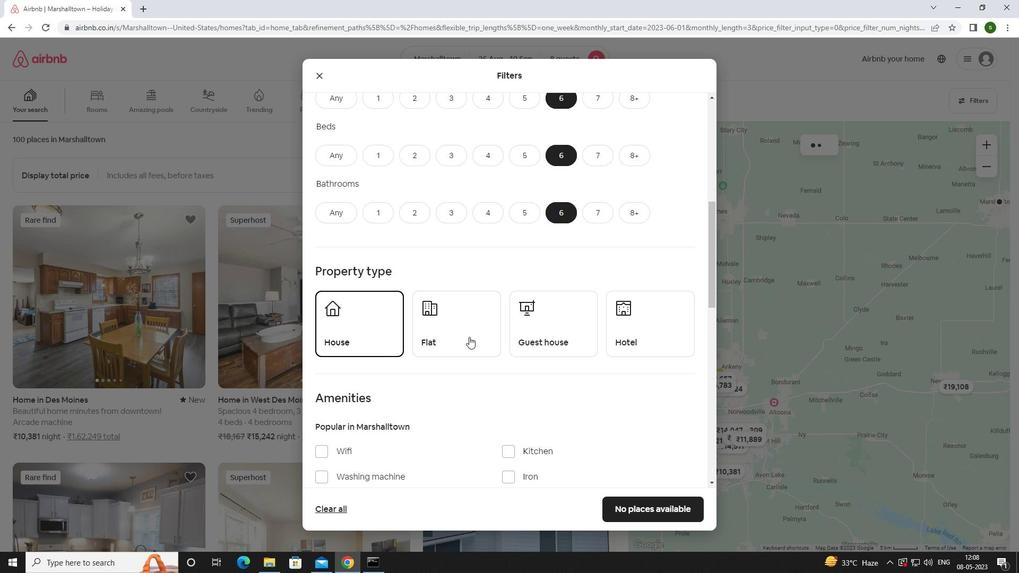 
Action: Mouse moved to (538, 330)
Screenshot: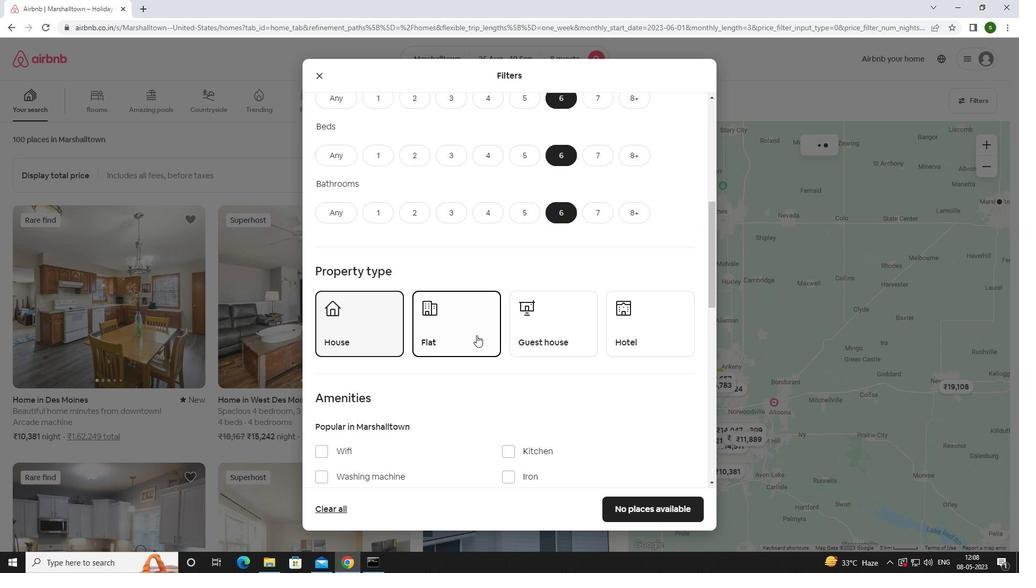 
Action: Mouse pressed left at (538, 330)
Screenshot: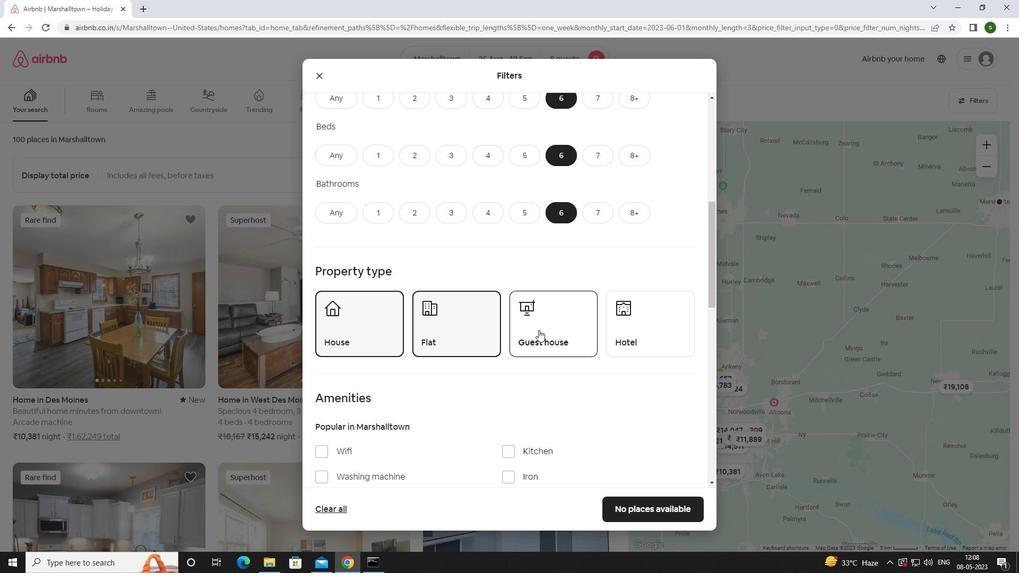 
Action: Mouse scrolled (538, 329) with delta (0, 0)
Screenshot: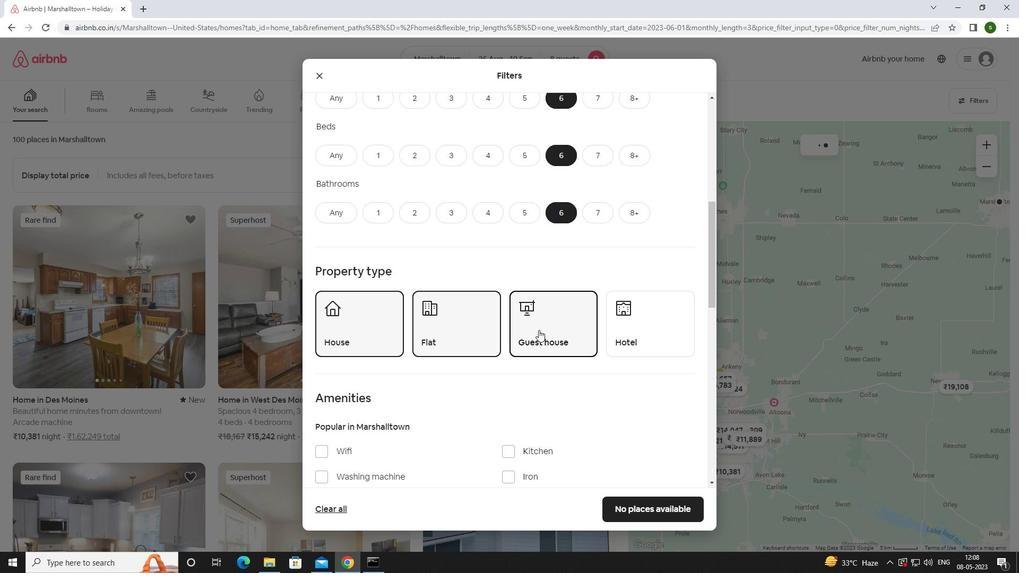 
Action: Mouse scrolled (538, 329) with delta (0, 0)
Screenshot: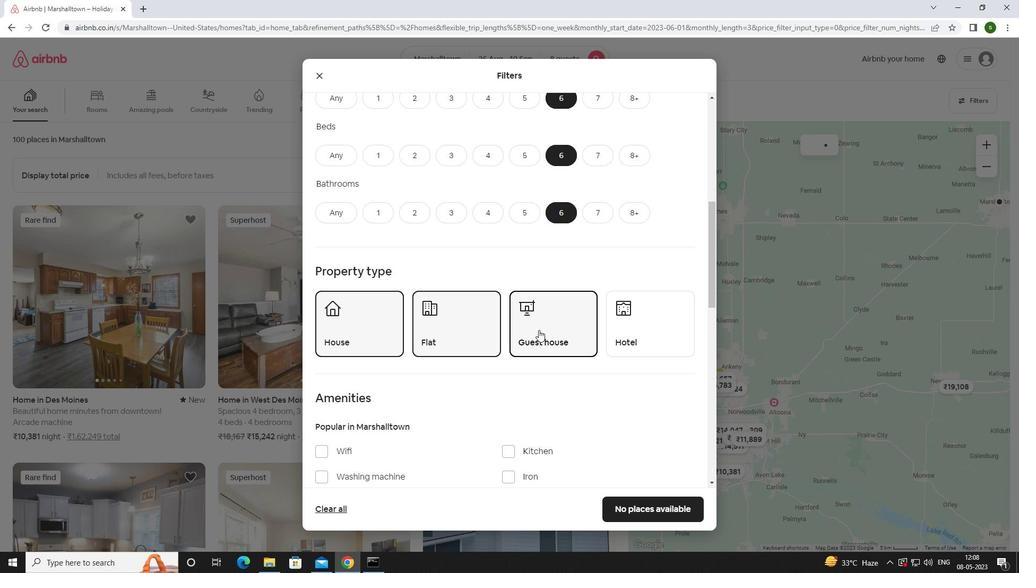 
Action: Mouse scrolled (538, 329) with delta (0, 0)
Screenshot: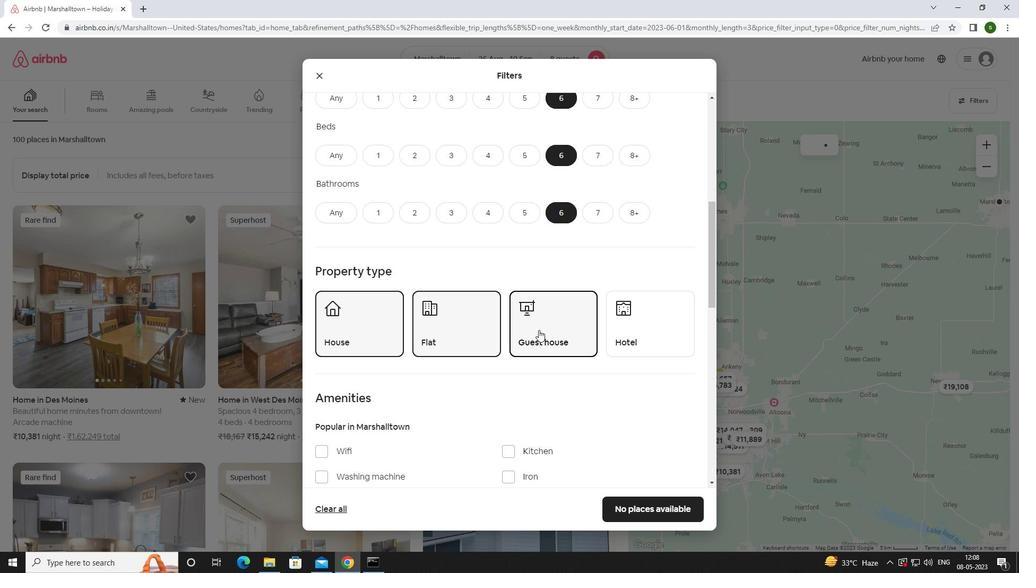 
Action: Mouse moved to (351, 296)
Screenshot: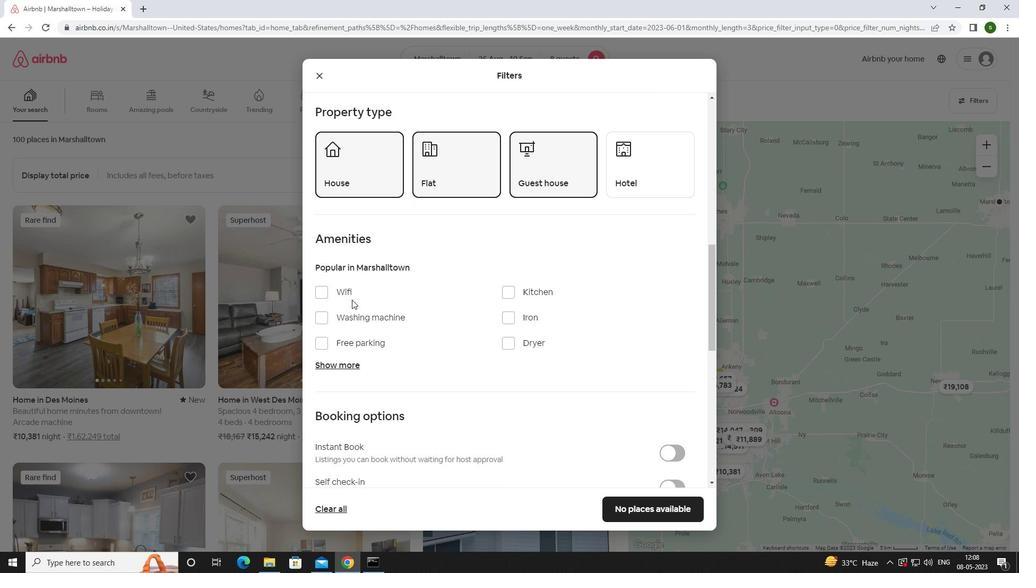 
Action: Mouse pressed left at (351, 296)
Screenshot: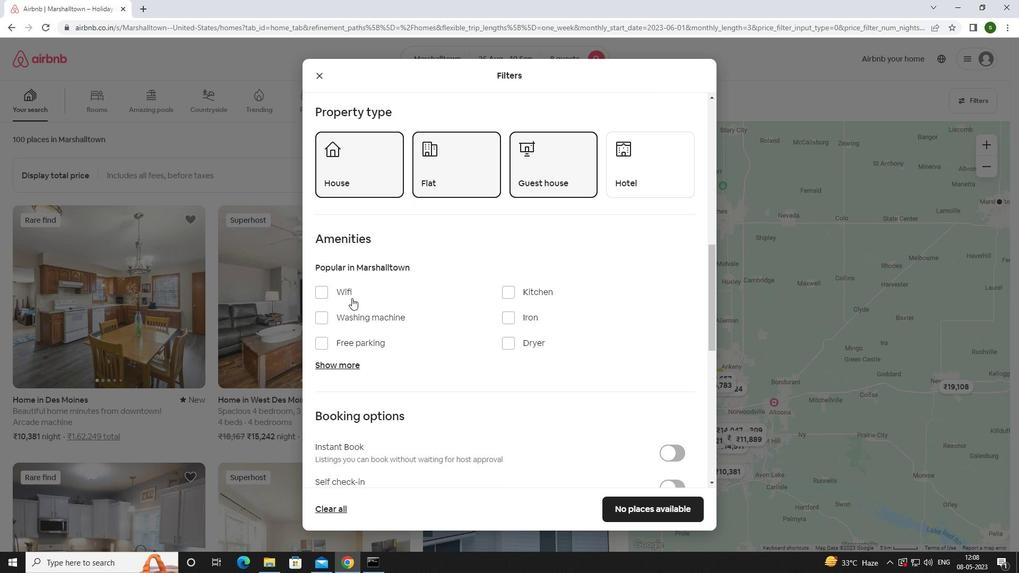 
Action: Mouse moved to (360, 342)
Screenshot: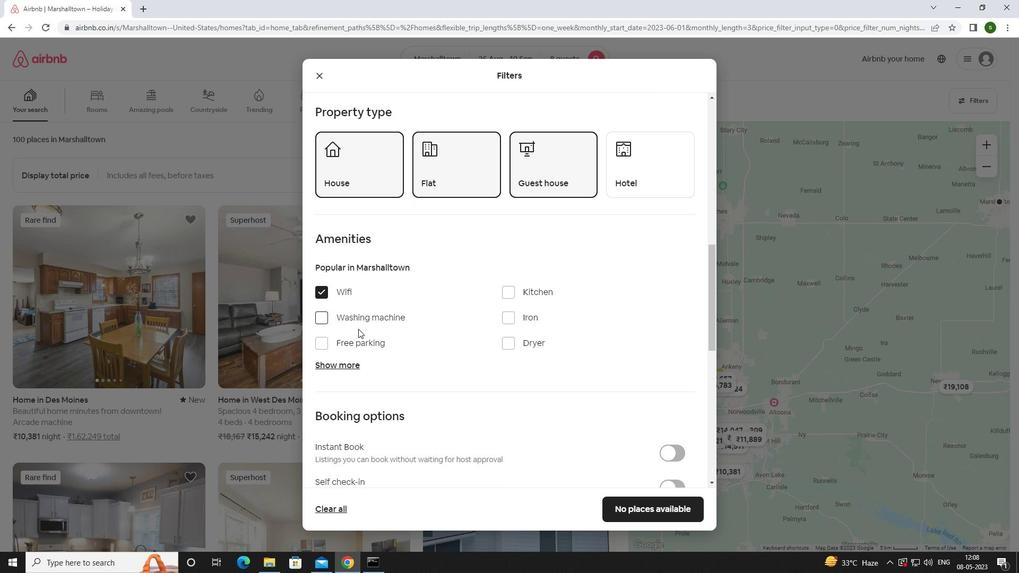 
Action: Mouse pressed left at (360, 342)
Screenshot: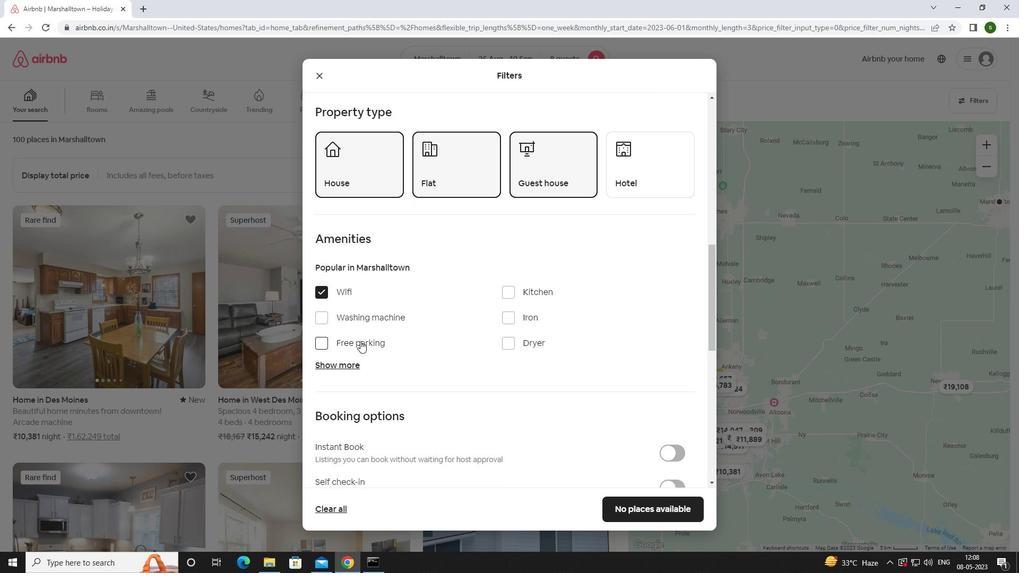 
Action: Mouse moved to (342, 370)
Screenshot: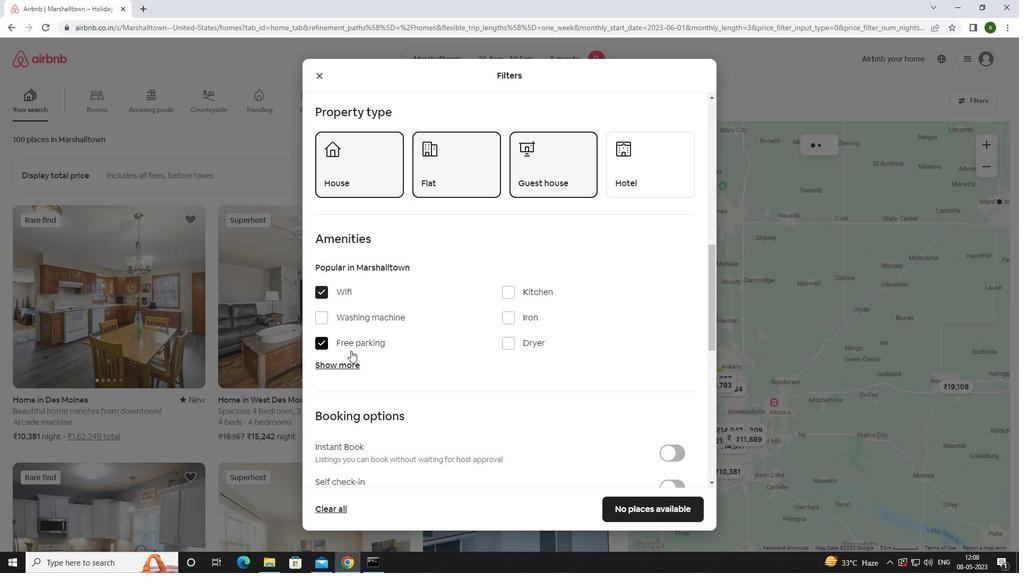 
Action: Mouse pressed left at (342, 370)
Screenshot: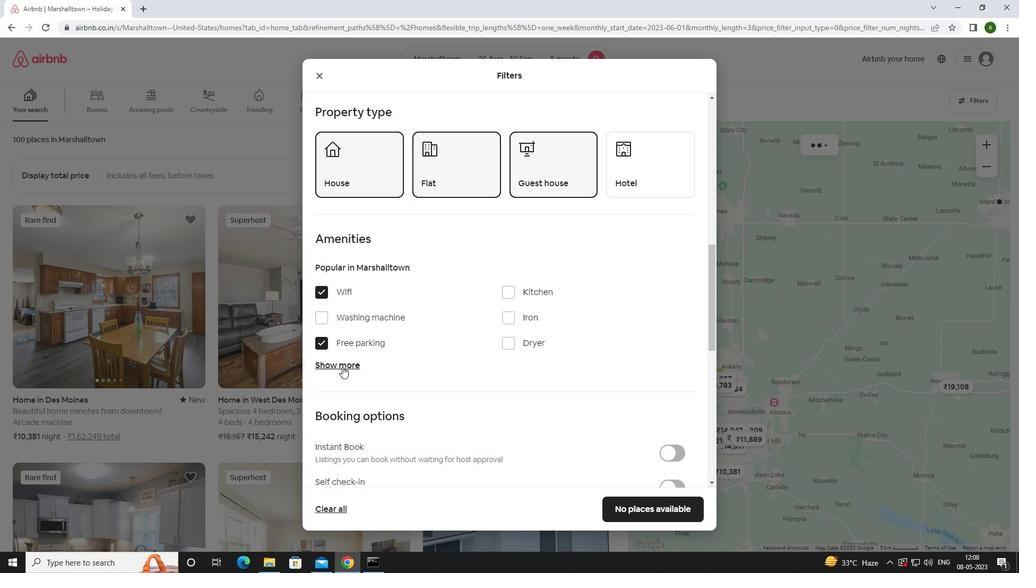 
Action: Mouse moved to (413, 334)
Screenshot: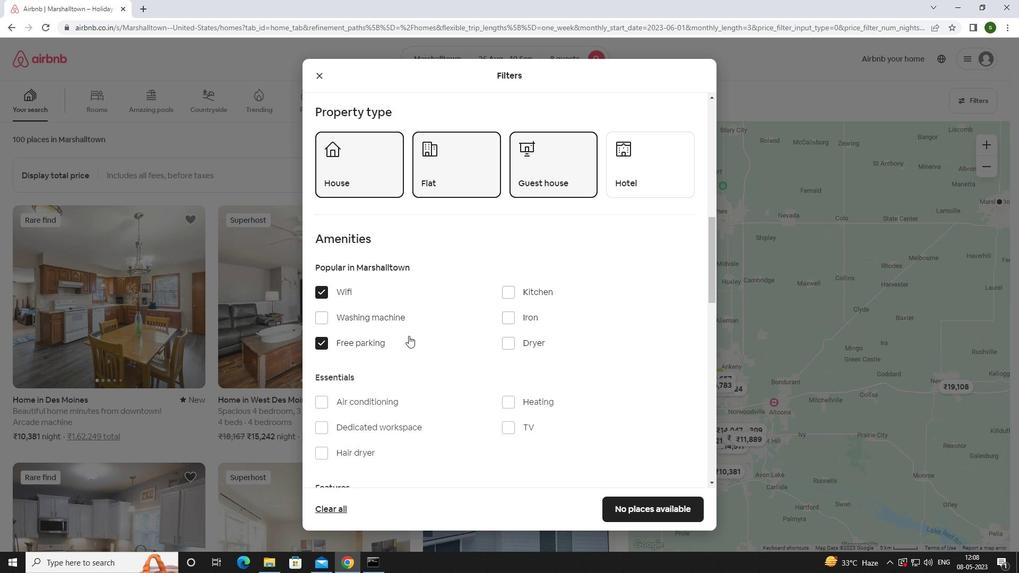 
Action: Mouse scrolled (413, 334) with delta (0, 0)
Screenshot: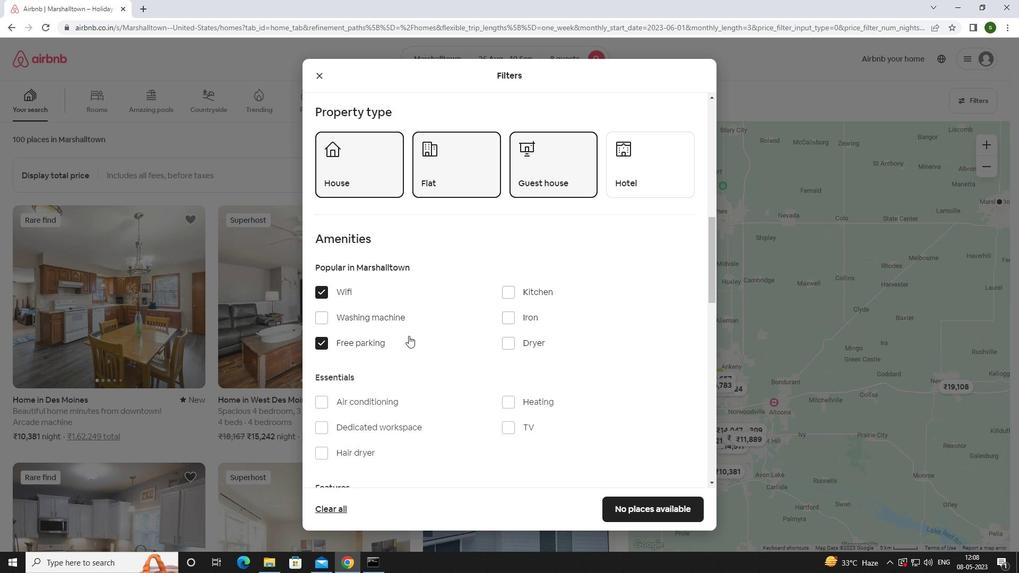 
Action: Mouse moved to (413, 337)
Screenshot: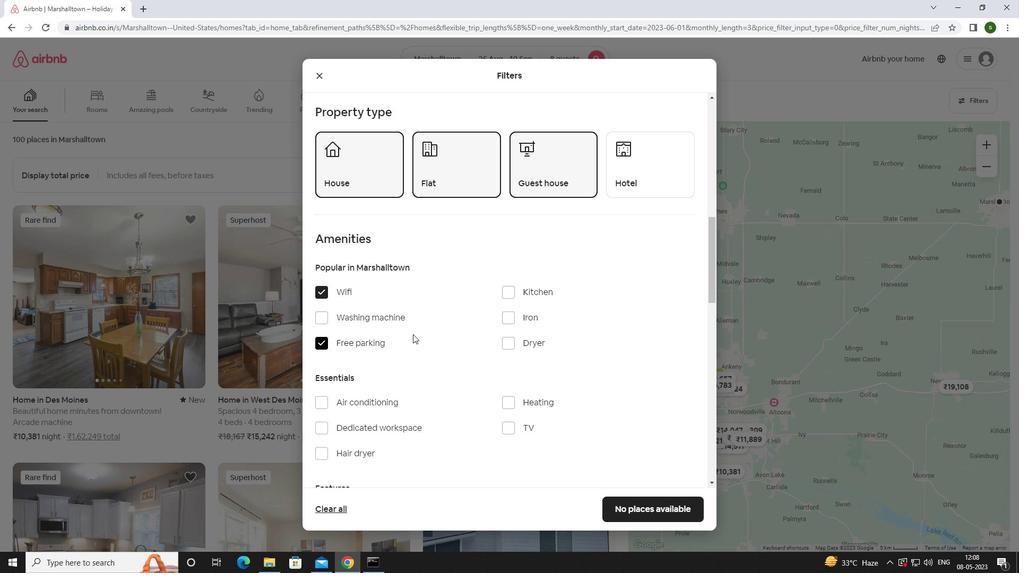 
Action: Mouse scrolled (413, 336) with delta (0, 0)
Screenshot: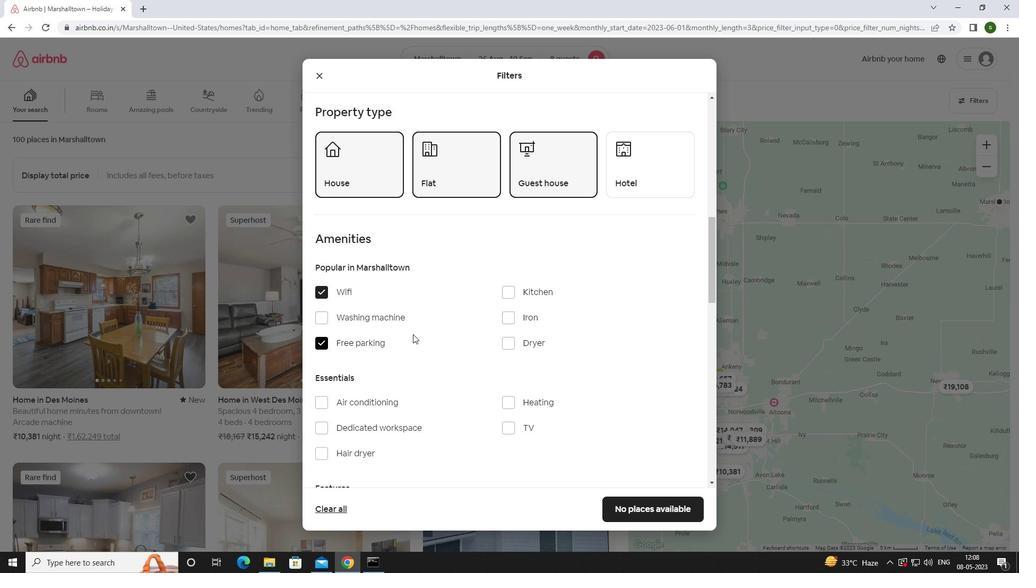 
Action: Mouse moved to (513, 320)
Screenshot: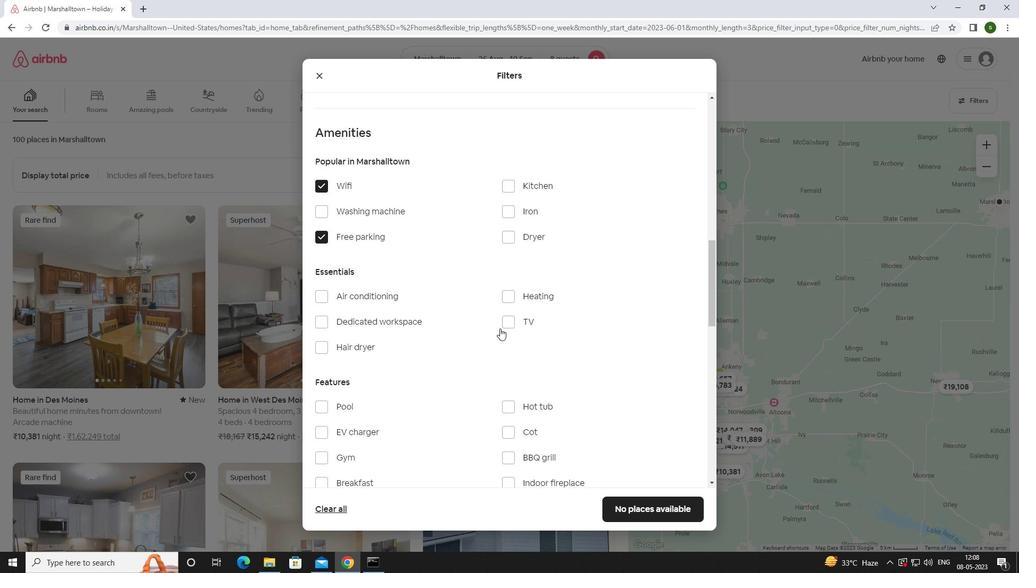 
Action: Mouse pressed left at (513, 320)
Screenshot: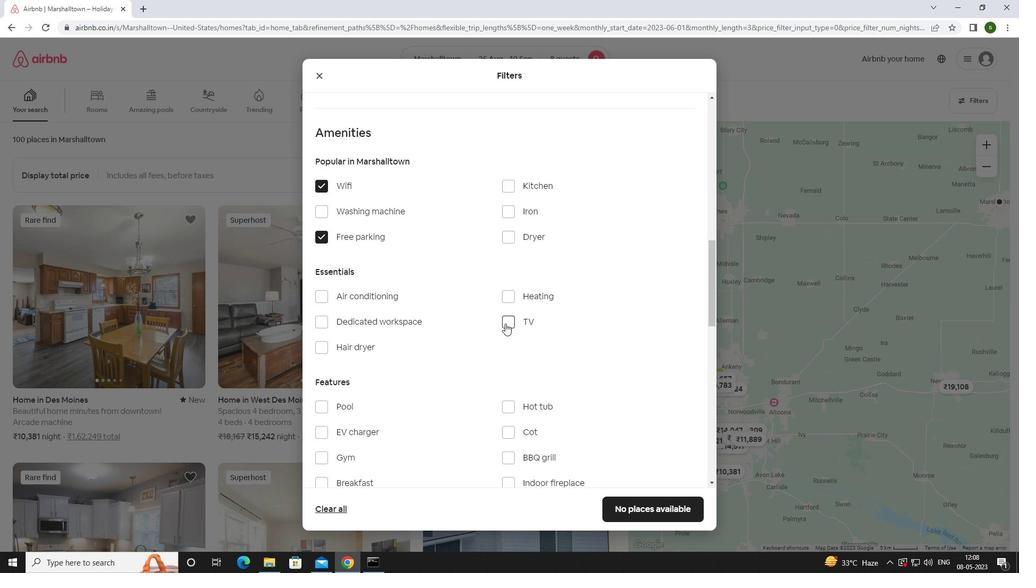 
Action: Mouse moved to (480, 333)
Screenshot: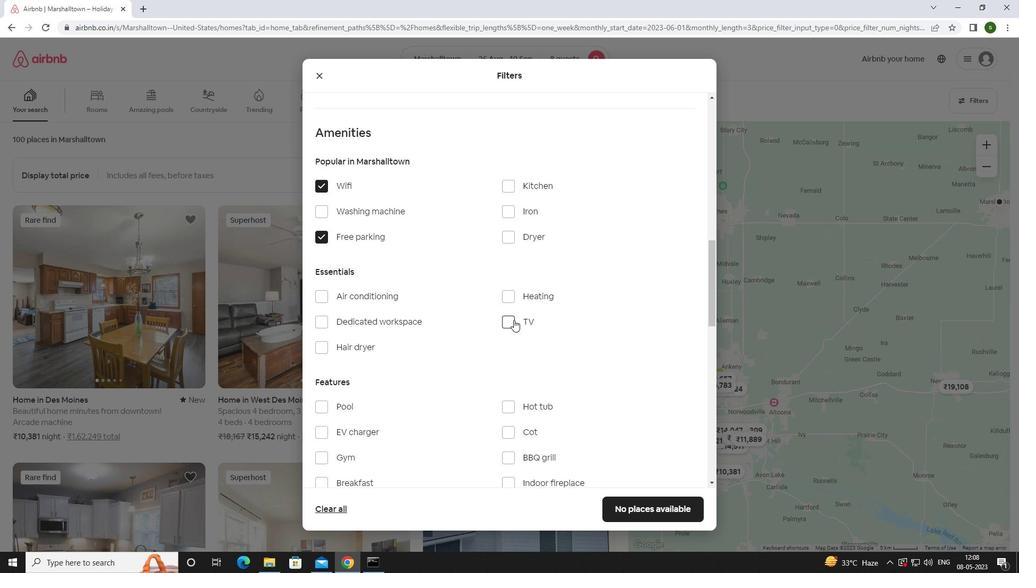 
Action: Mouse scrolled (480, 333) with delta (0, 0)
Screenshot: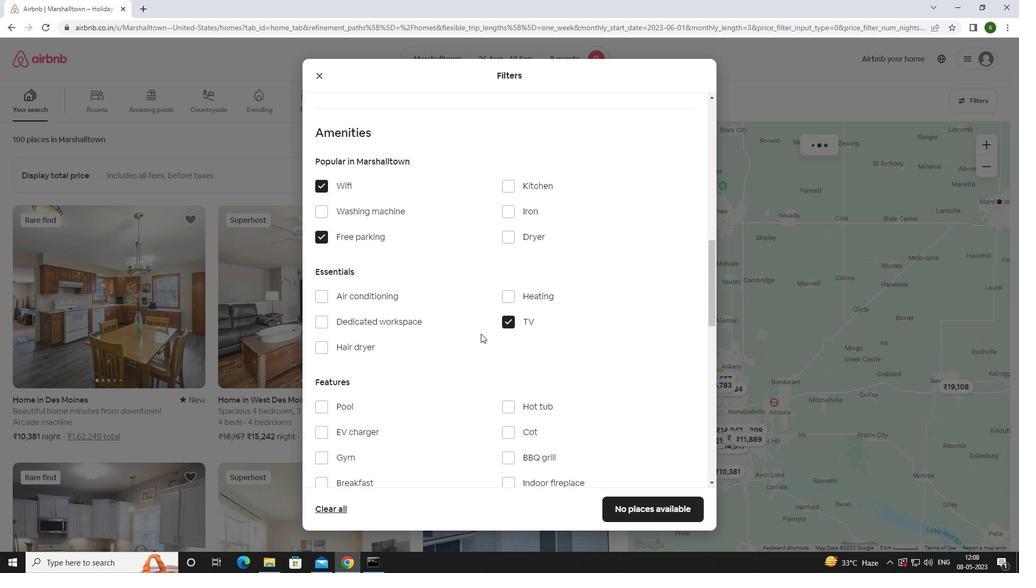 
Action: Mouse scrolled (480, 333) with delta (0, 0)
Screenshot: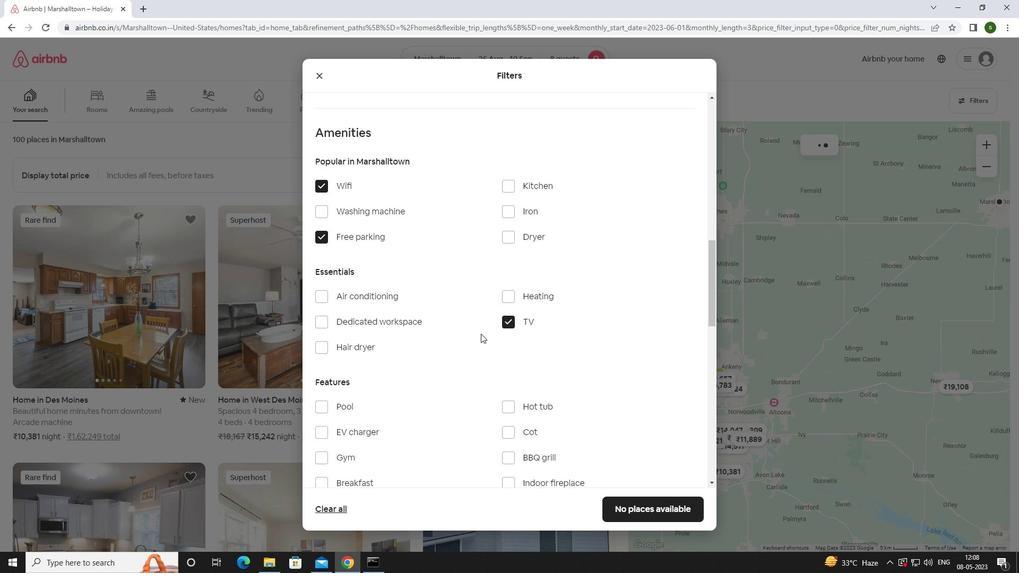 
Action: Mouse scrolled (480, 333) with delta (0, 0)
Screenshot: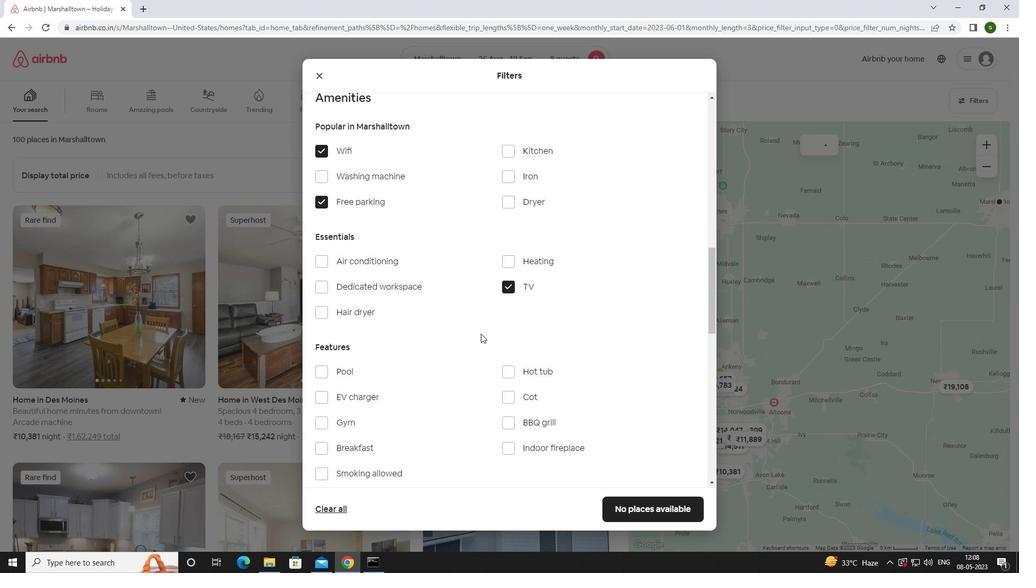 
Action: Mouse moved to (349, 298)
Screenshot: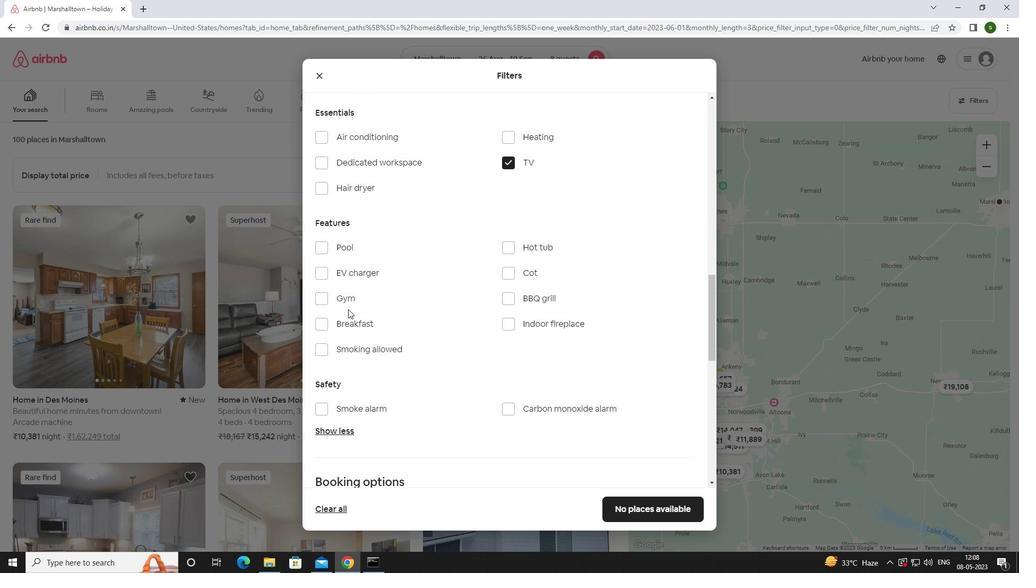
Action: Mouse pressed left at (349, 298)
Screenshot: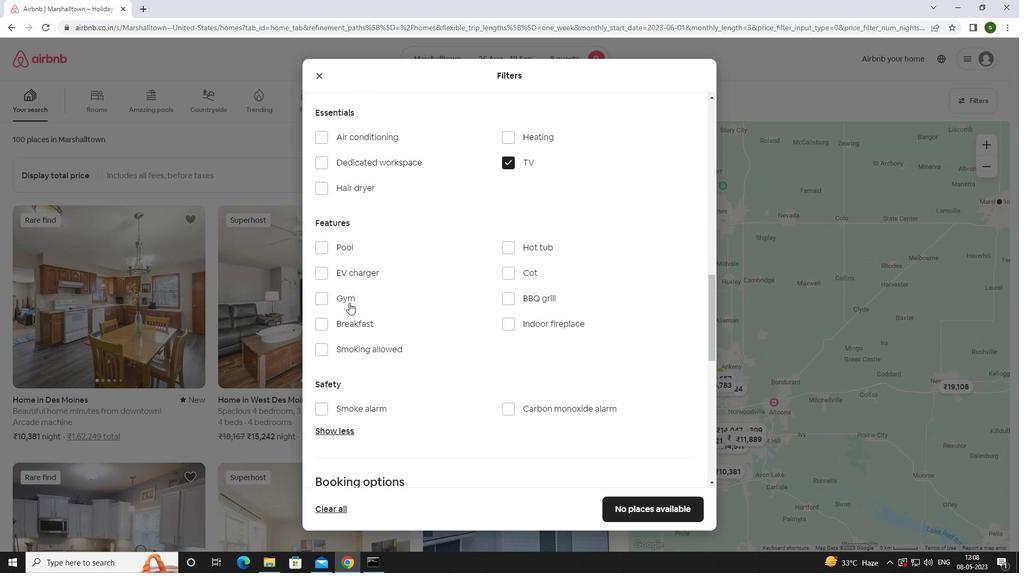
Action: Mouse moved to (353, 323)
Screenshot: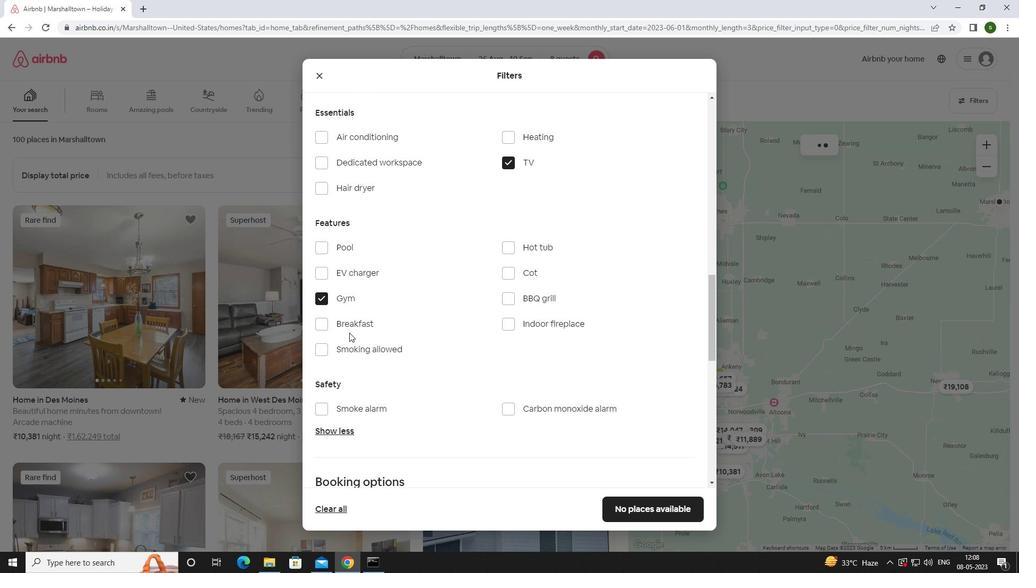 
Action: Mouse pressed left at (353, 323)
Screenshot: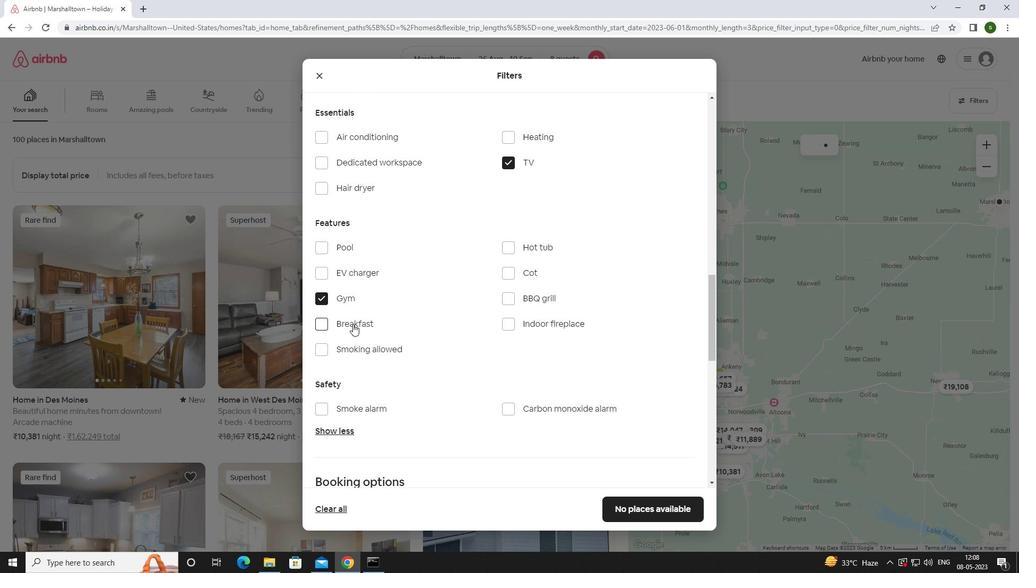 
Action: Mouse moved to (436, 348)
Screenshot: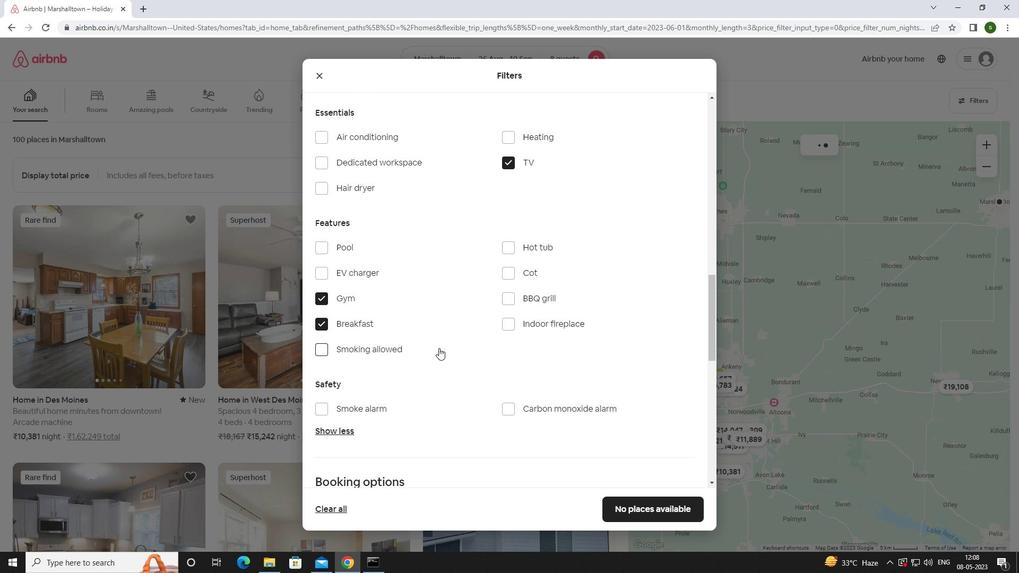 
Action: Mouse scrolled (436, 348) with delta (0, 0)
Screenshot: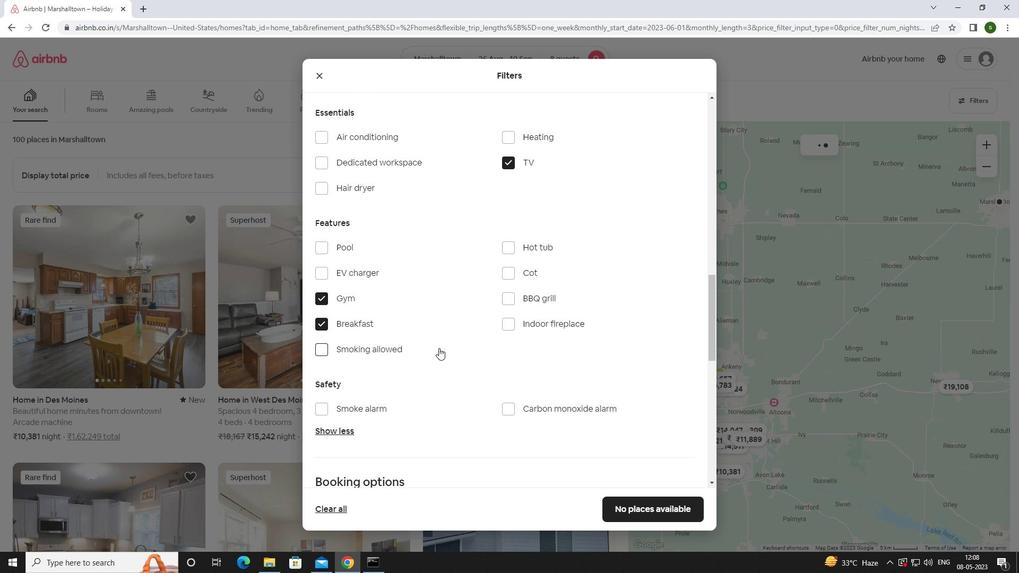 
Action: Mouse moved to (436, 349)
Screenshot: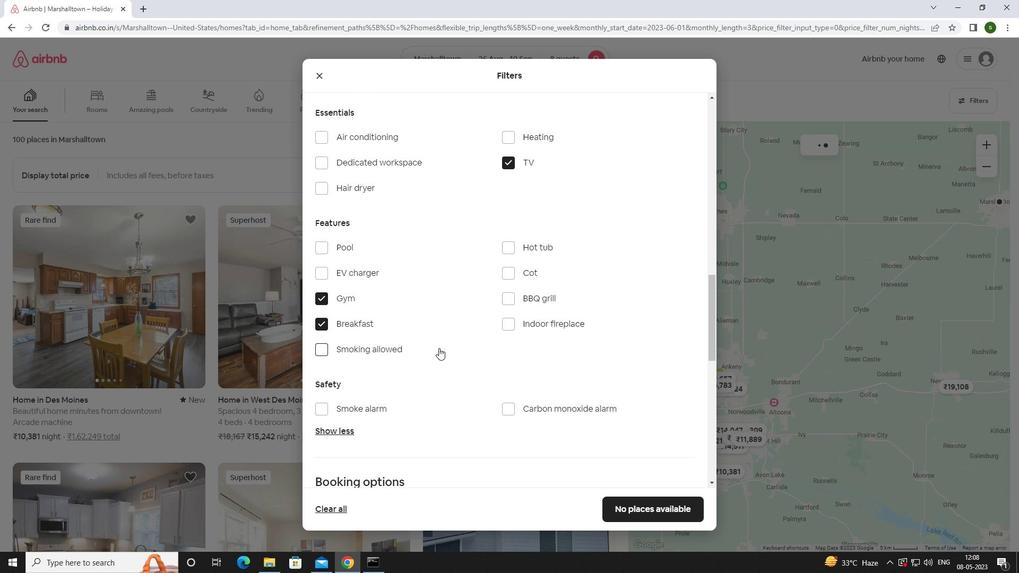 
Action: Mouse scrolled (436, 348) with delta (0, 0)
Screenshot: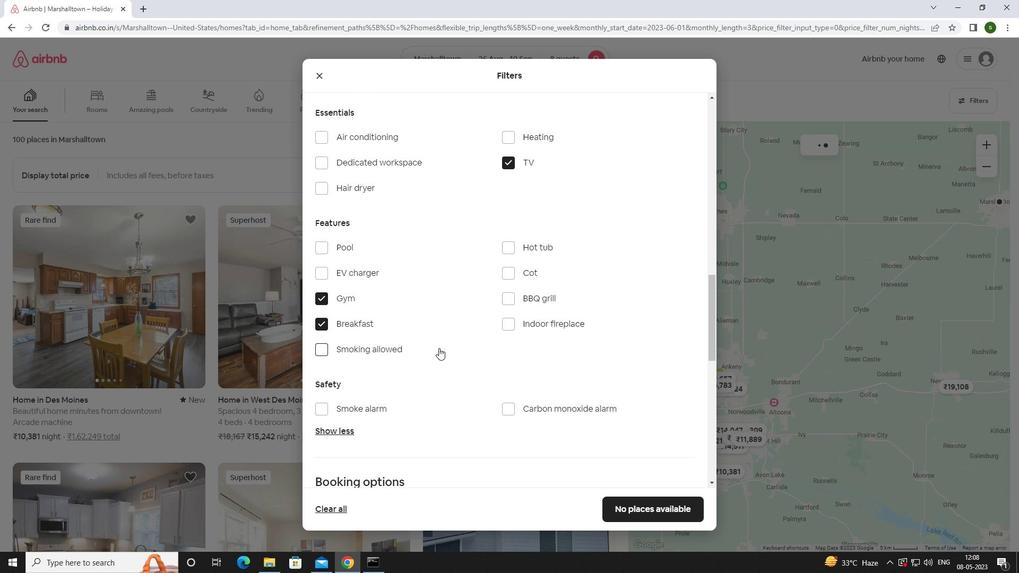
Action: Mouse moved to (435, 349)
Screenshot: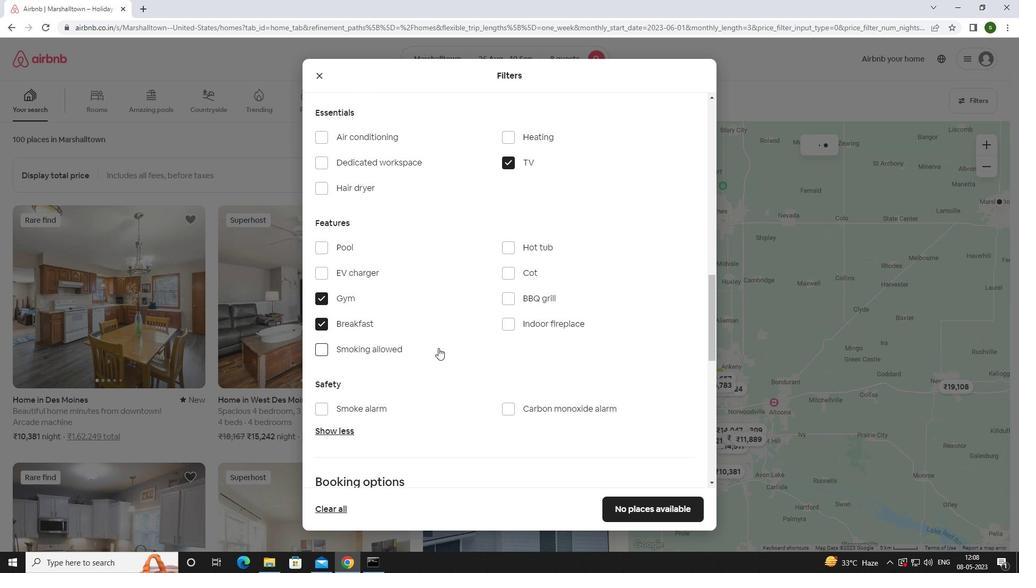 
Action: Mouse scrolled (435, 349) with delta (0, 0)
Screenshot: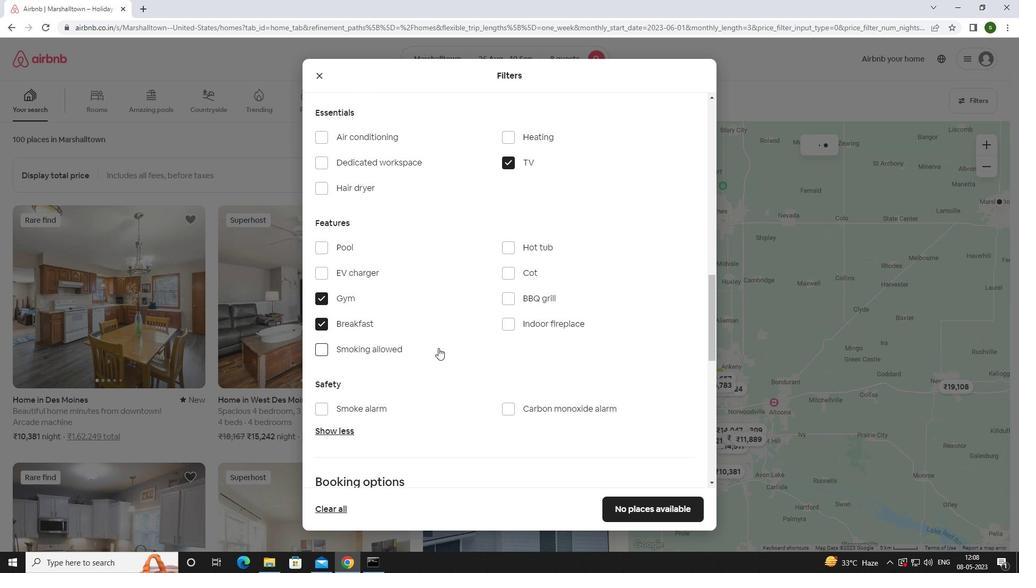 
Action: Mouse moved to (671, 399)
Screenshot: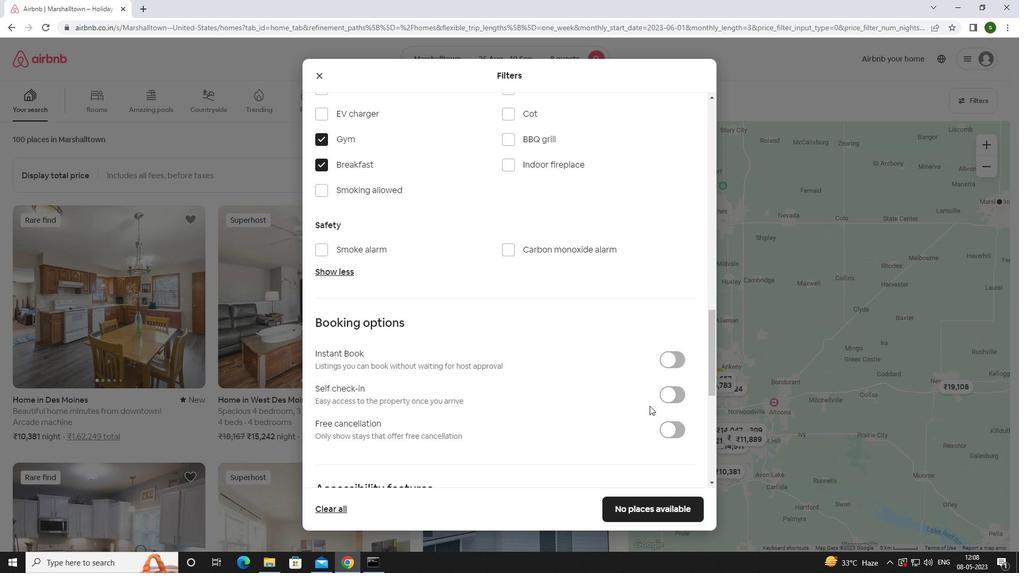 
Action: Mouse pressed left at (671, 399)
Screenshot: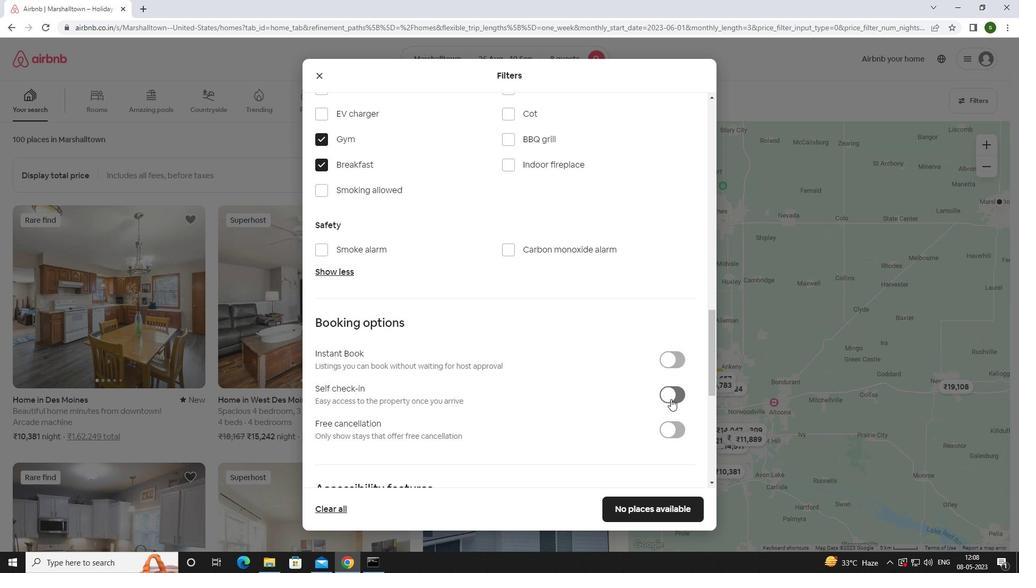 
Action: Mouse moved to (577, 381)
Screenshot: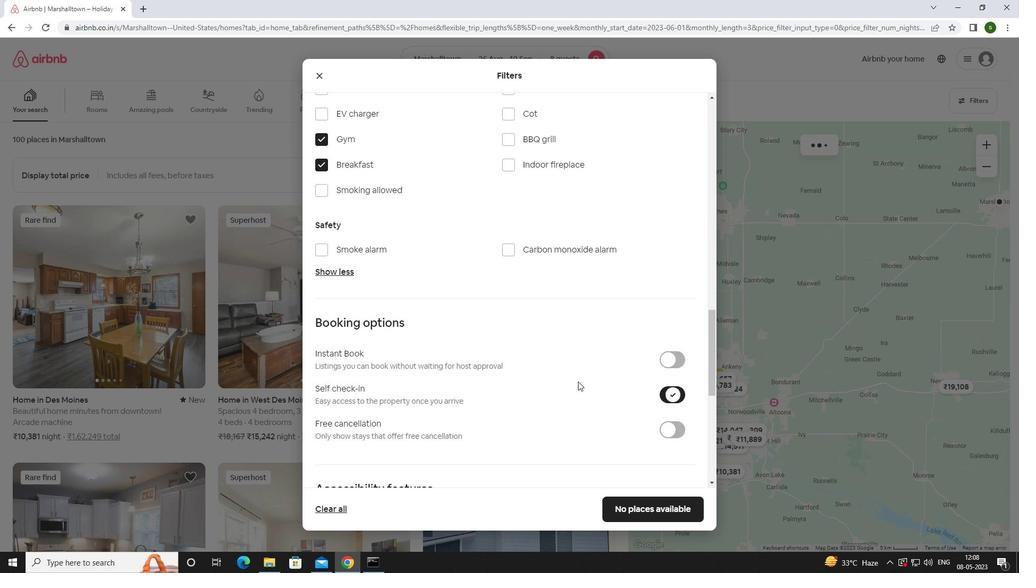 
Action: Mouse scrolled (577, 380) with delta (0, 0)
Screenshot: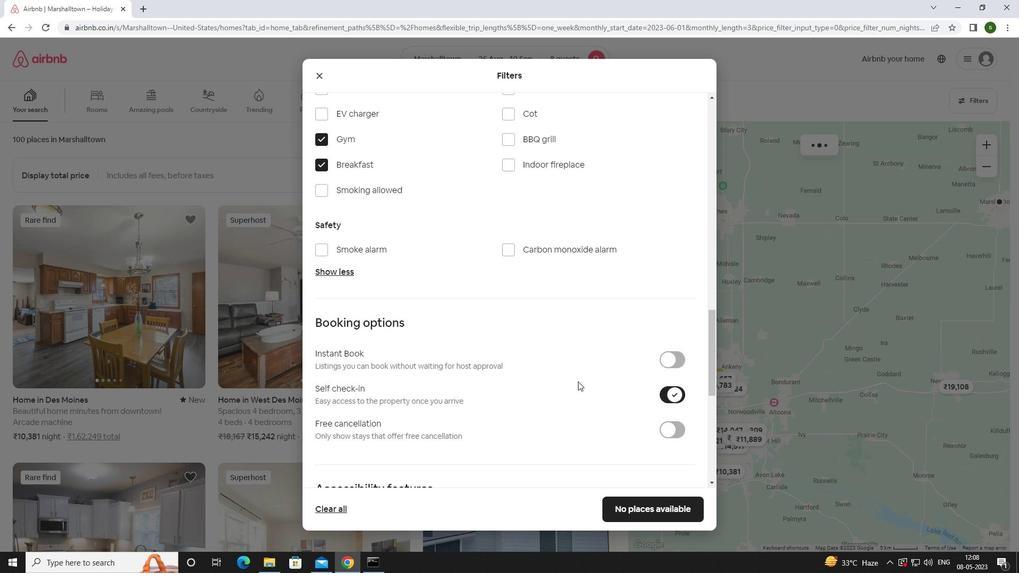 
Action: Mouse scrolled (577, 380) with delta (0, 0)
Screenshot: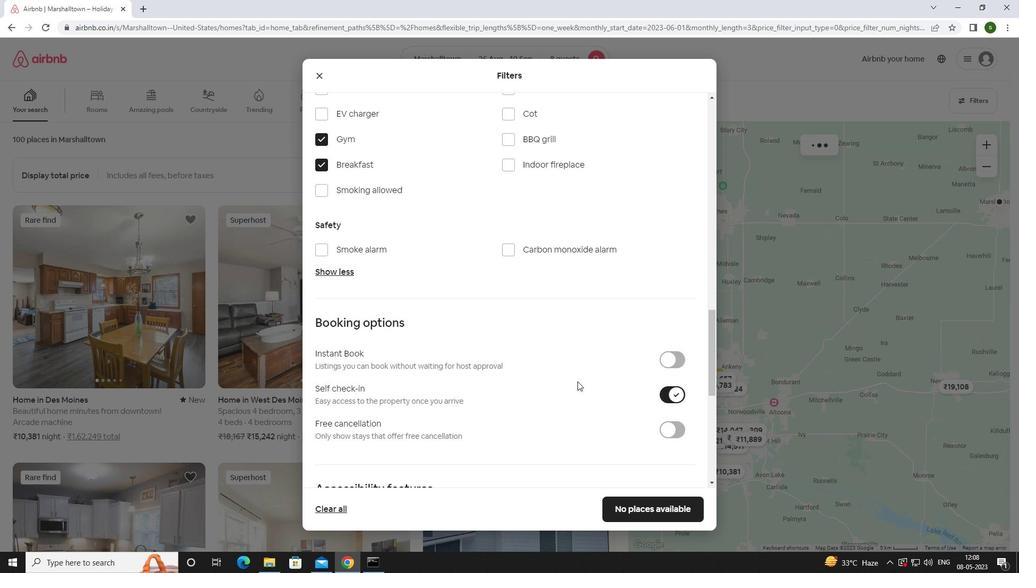 
Action: Mouse scrolled (577, 380) with delta (0, 0)
Screenshot: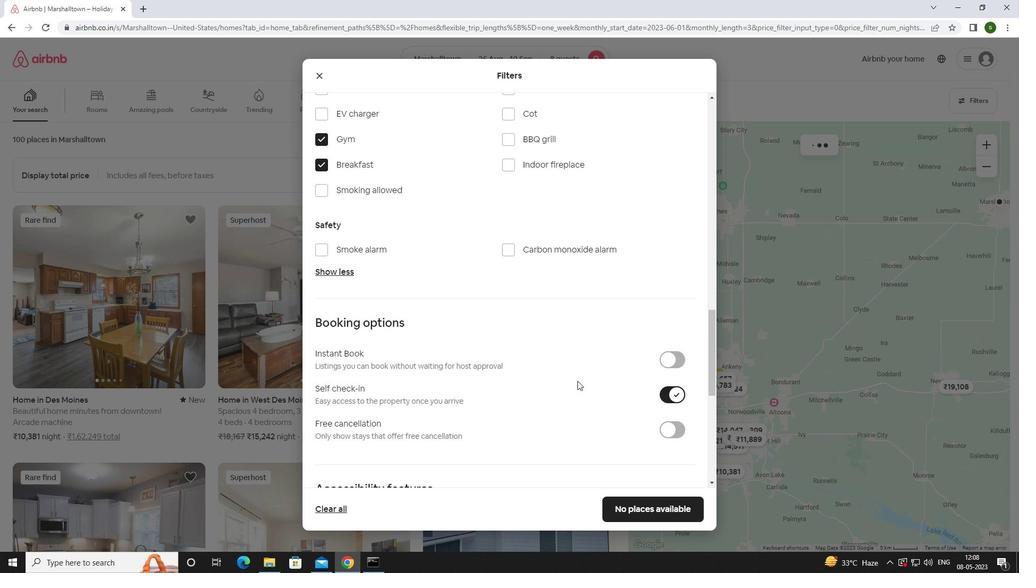 
Action: Mouse scrolled (577, 380) with delta (0, 0)
Screenshot: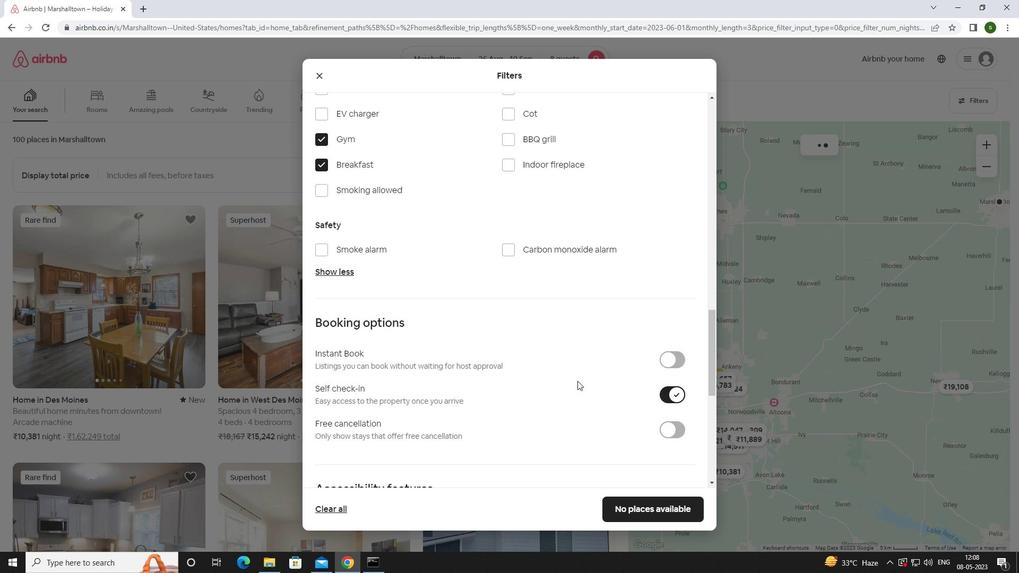 
Action: Mouse scrolled (577, 380) with delta (0, 0)
Screenshot: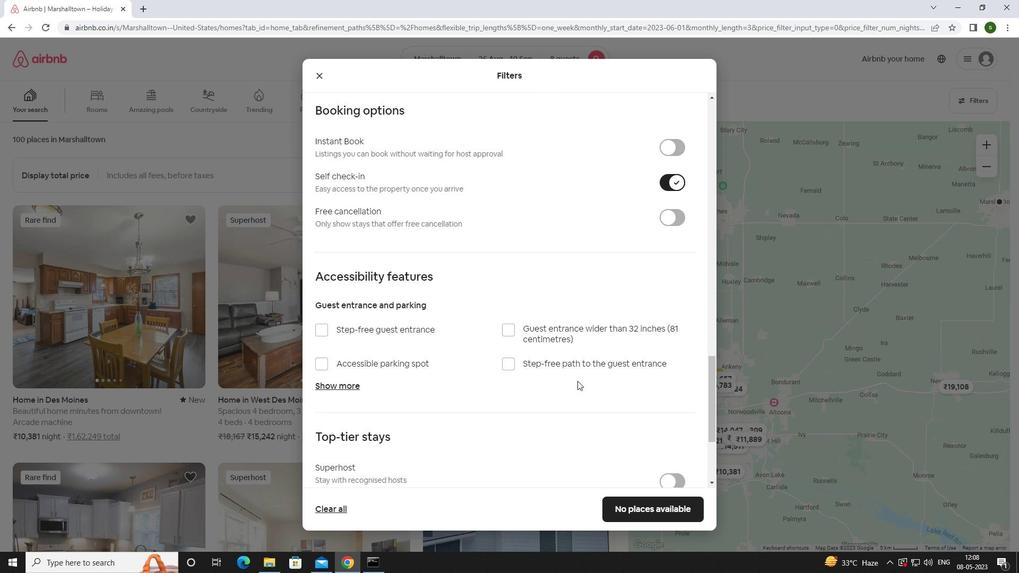 
Action: Mouse scrolled (577, 380) with delta (0, 0)
Screenshot: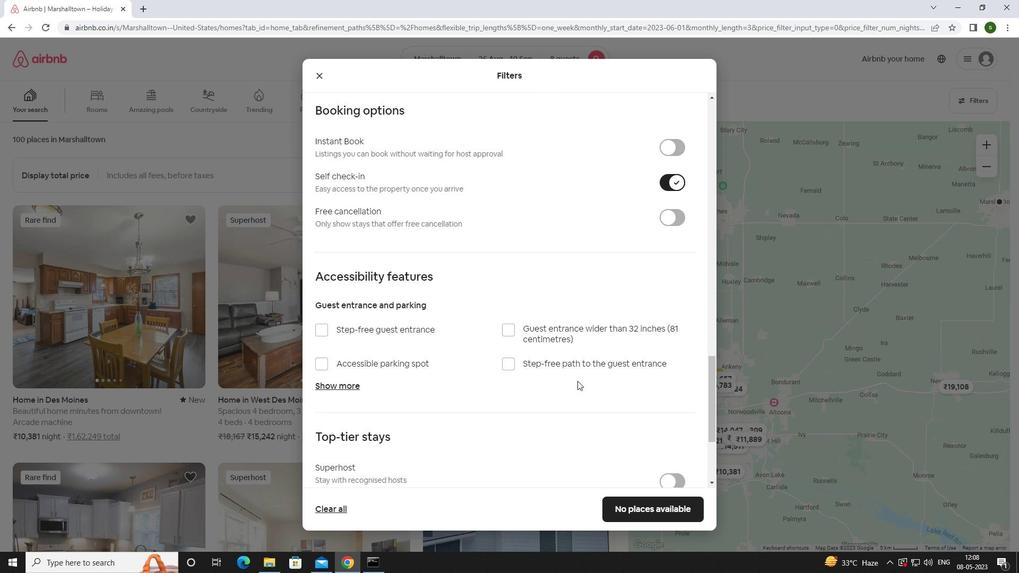 
Action: Mouse scrolled (577, 380) with delta (0, 0)
Screenshot: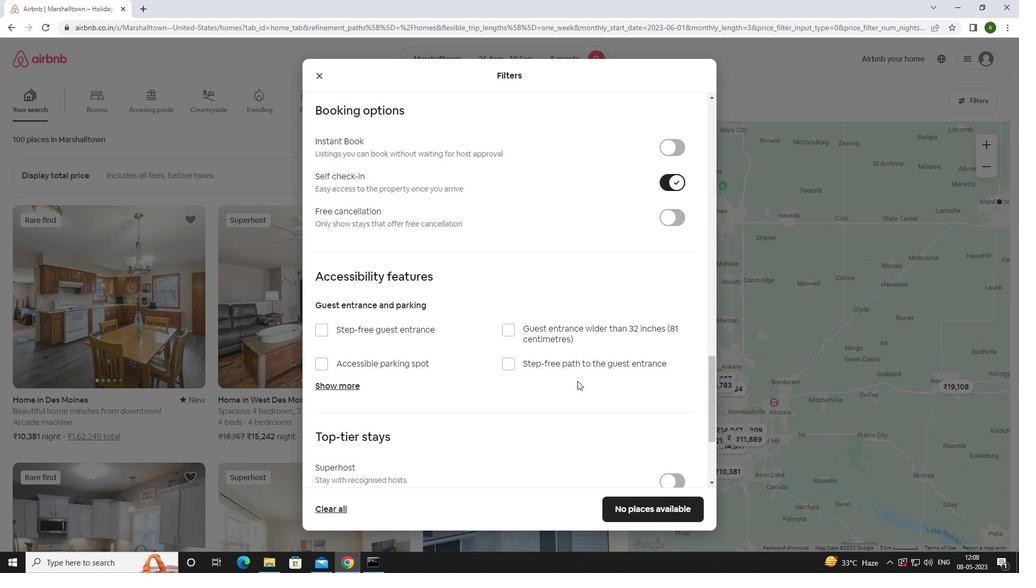 
Action: Mouse scrolled (577, 380) with delta (0, 0)
Screenshot: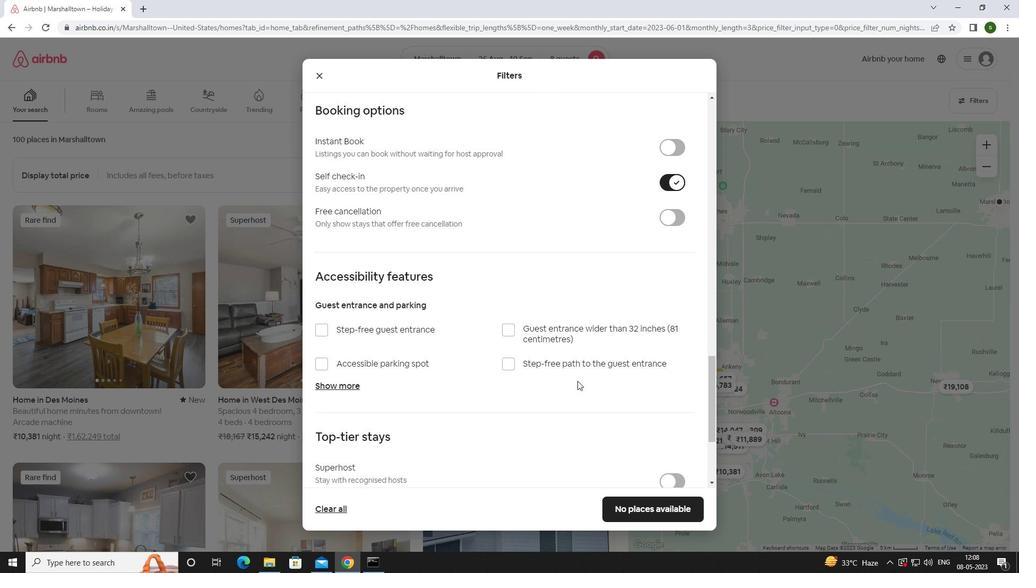 
Action: Mouse moved to (350, 404)
Screenshot: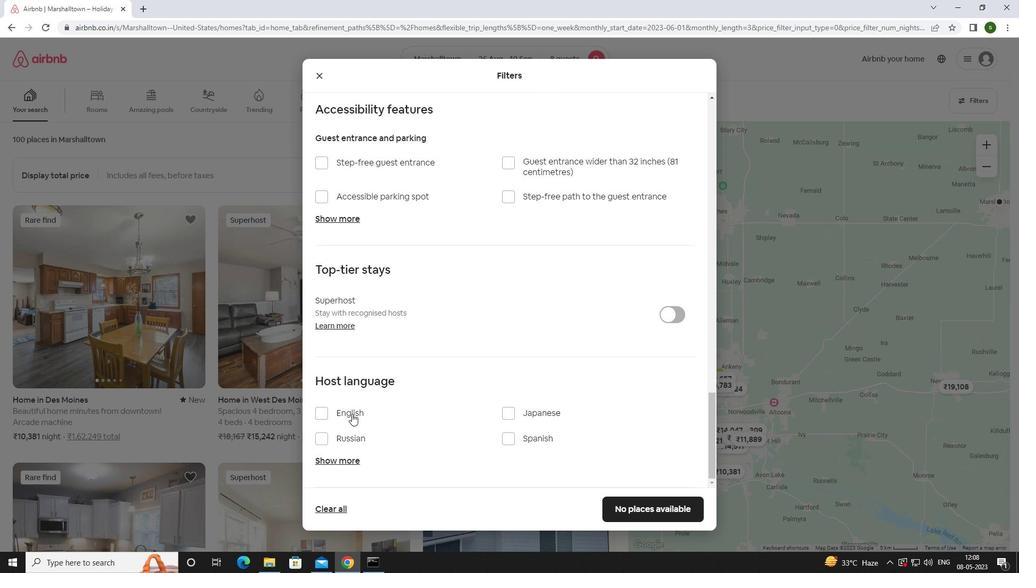 
Action: Mouse pressed left at (350, 404)
Screenshot: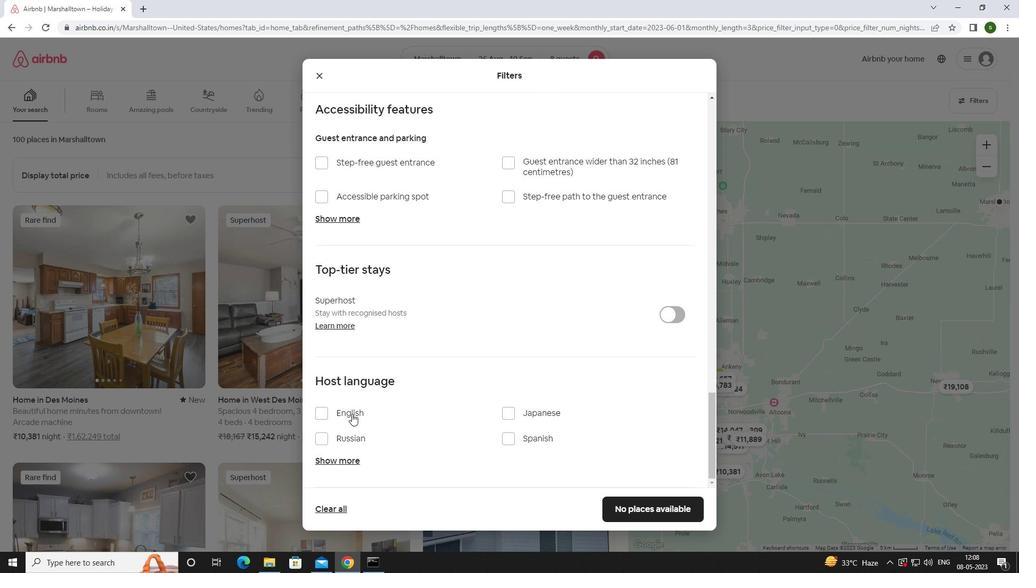 
Action: Mouse moved to (350, 416)
Screenshot: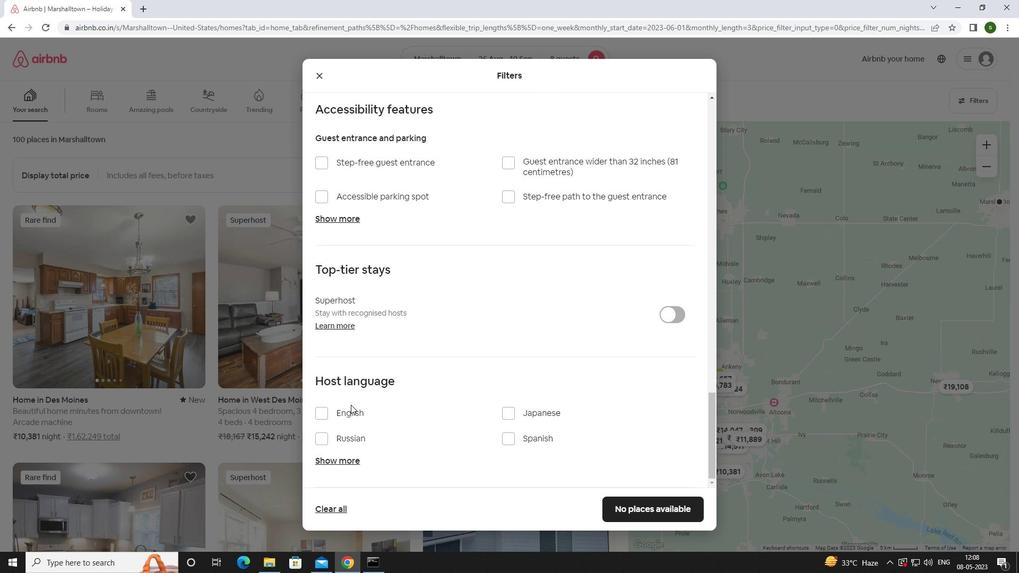 
Action: Mouse pressed left at (350, 416)
Screenshot: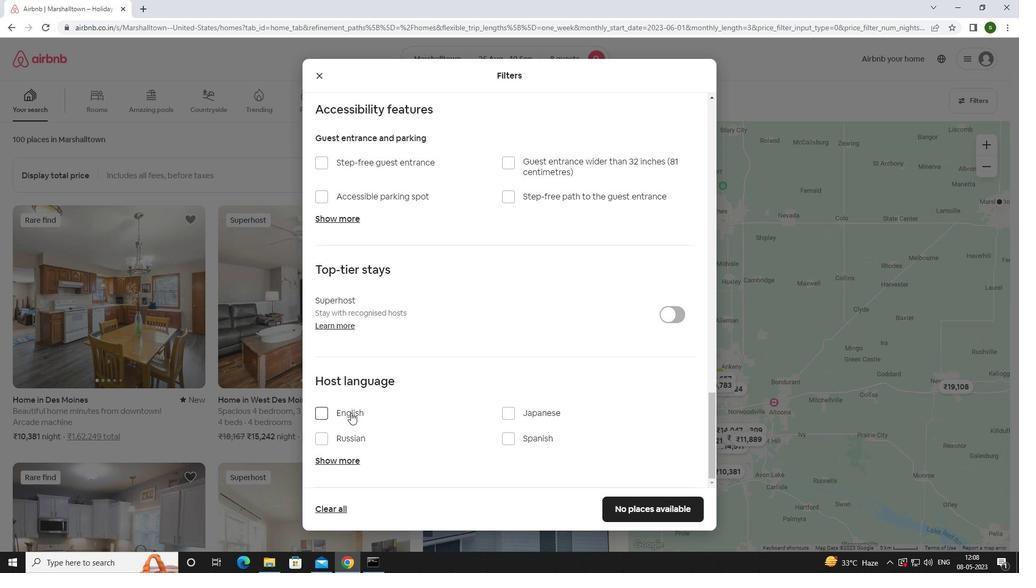 
Action: Mouse moved to (630, 506)
Screenshot: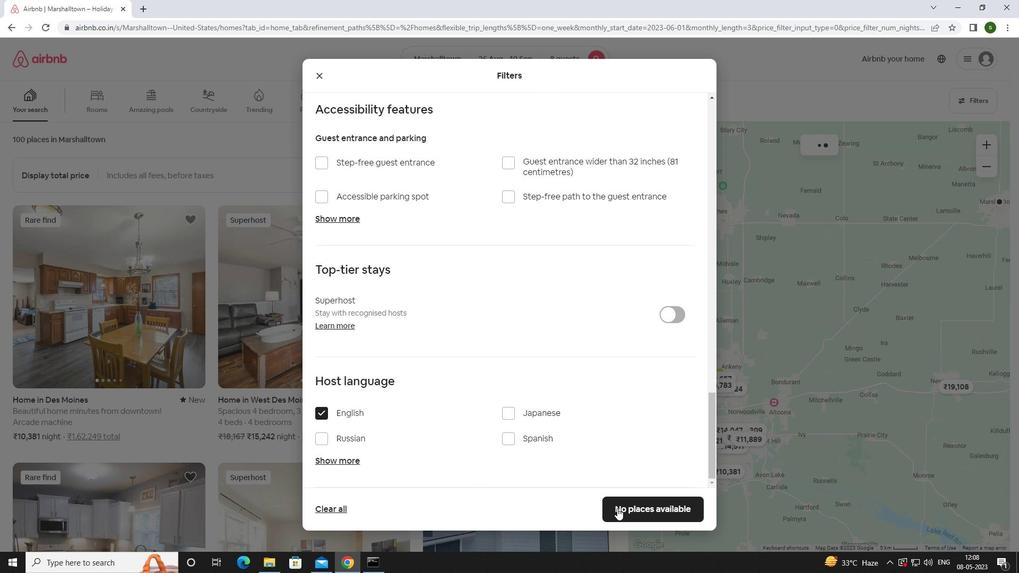 
Action: Mouse pressed left at (630, 506)
Screenshot: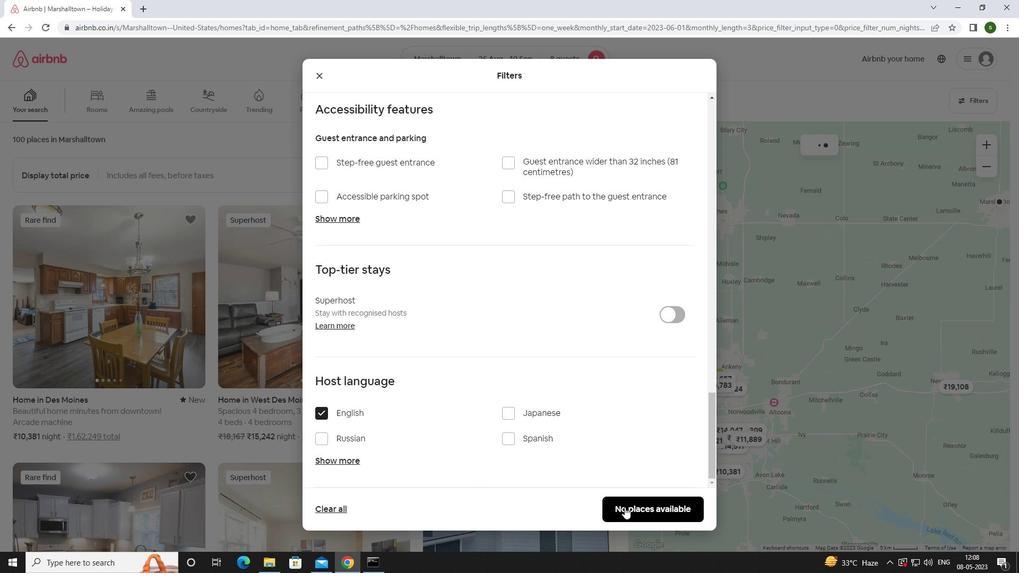 
Action: Mouse moved to (409, 342)
Screenshot: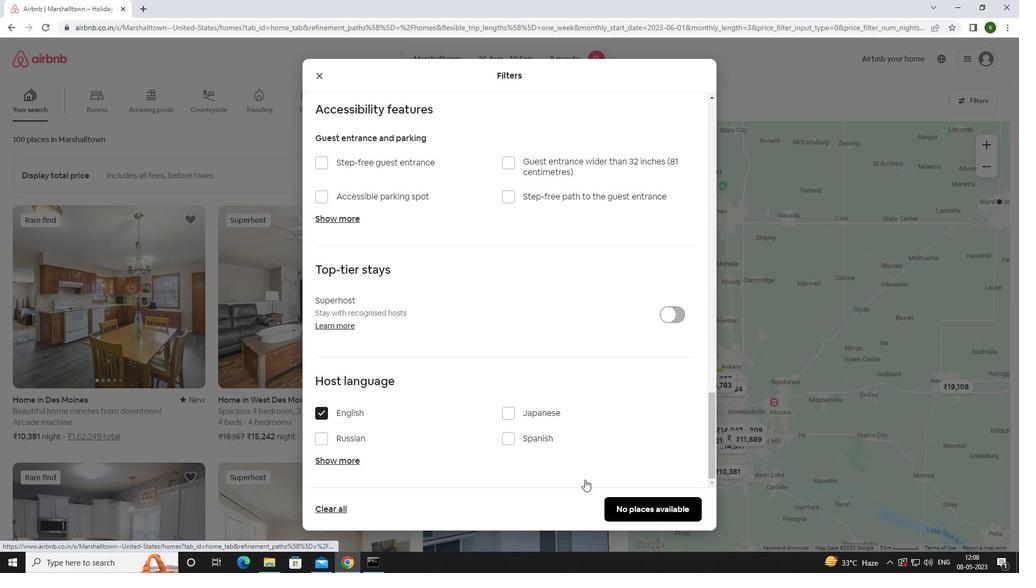 
